Task: Look for space in Shīrvān, Iran from 3rd August, 2023 to 17th August, 2023 for 3 adults, 1 child in price range Rs.3000 to Rs.15000. Place can be entire place with 3 bedrooms having 4 beds and 2 bathrooms. Property type can be house, flat, guest house. Amenities needed are: washing machine. Booking option can be shelf check-in. Required host language is English.
Action: Mouse moved to (399, 67)
Screenshot: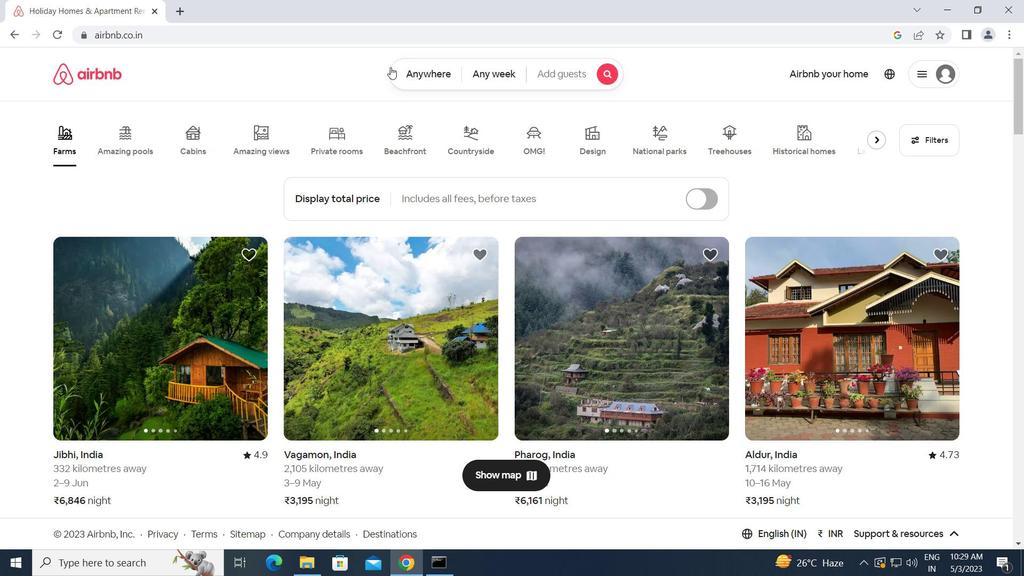 
Action: Mouse pressed left at (399, 67)
Screenshot: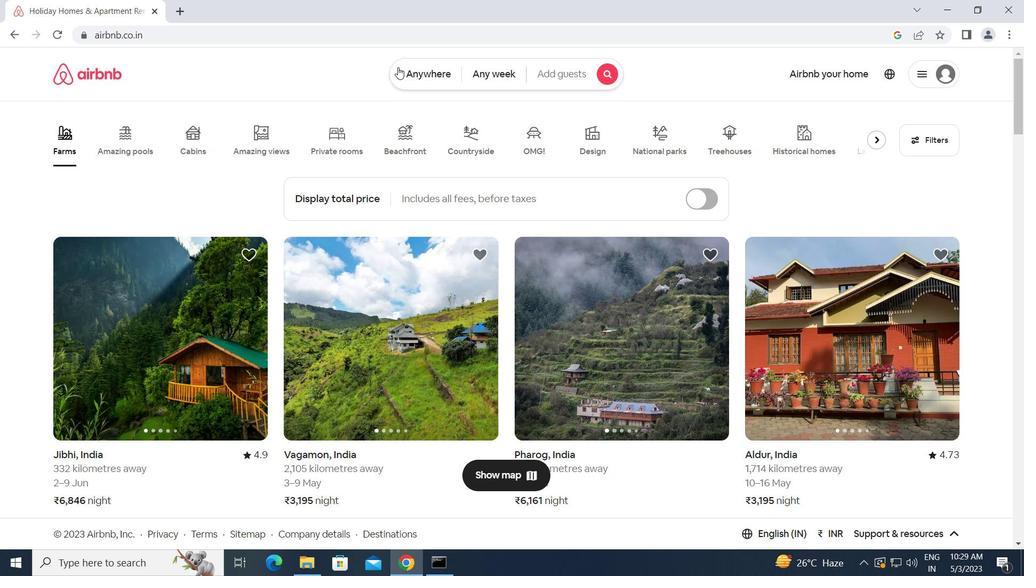 
Action: Mouse moved to (351, 119)
Screenshot: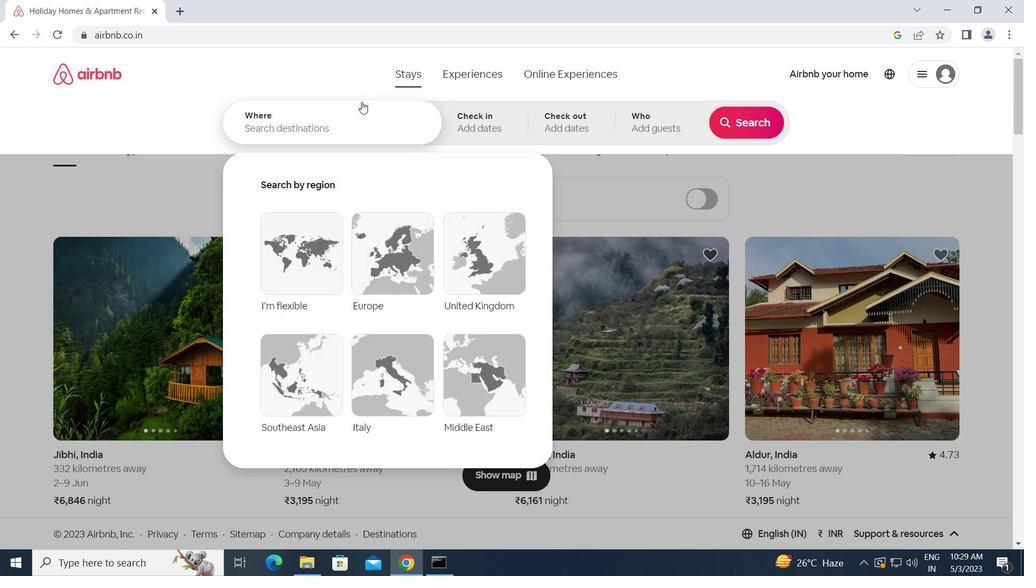 
Action: Mouse pressed left at (351, 119)
Screenshot: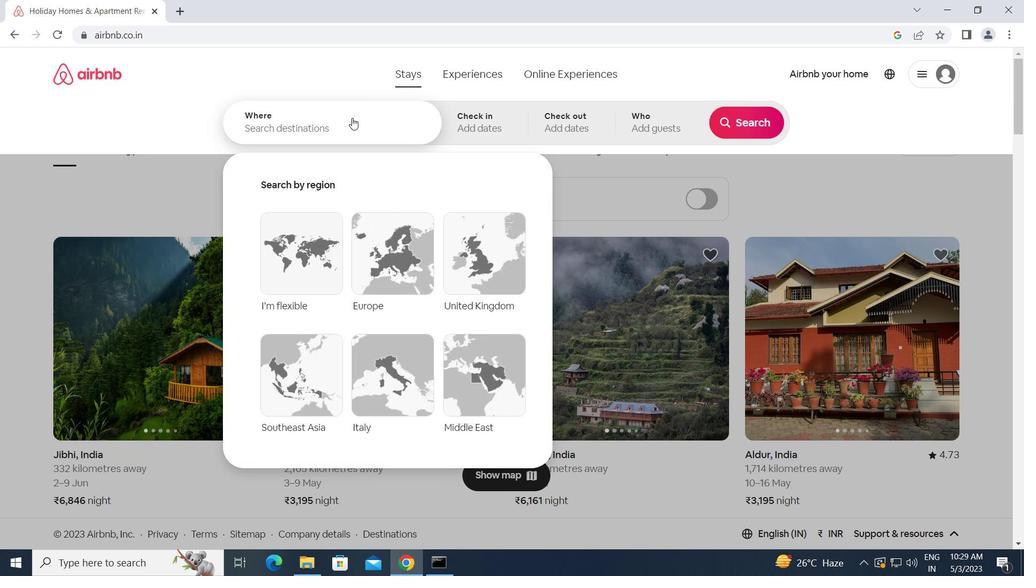 
Action: Key pressed s<Key.caps_lock>hirvan,<Key.space><Key.caps_lock>i<Key.caps_lock>ran<Key.enter>
Screenshot: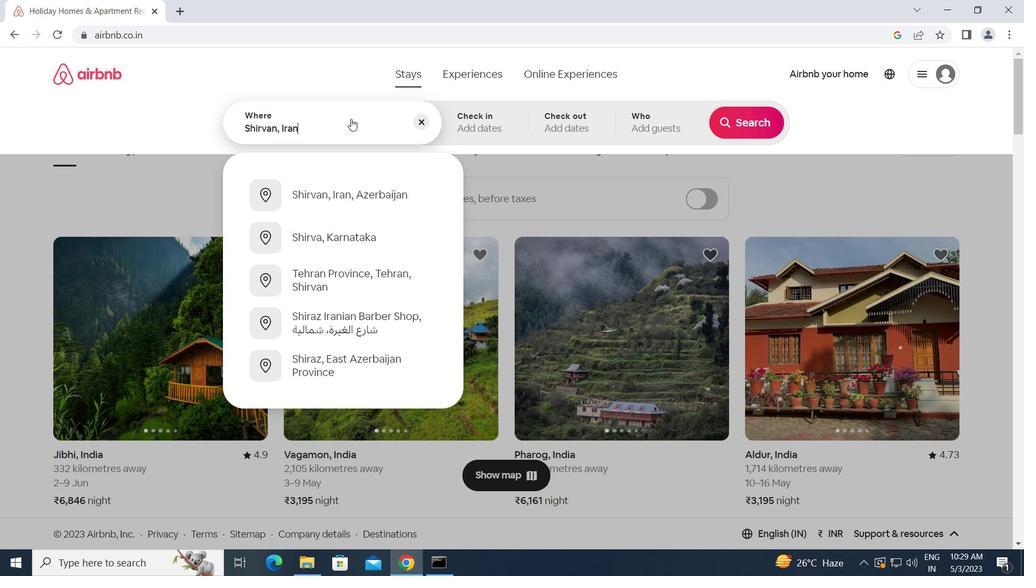 
Action: Mouse moved to (744, 224)
Screenshot: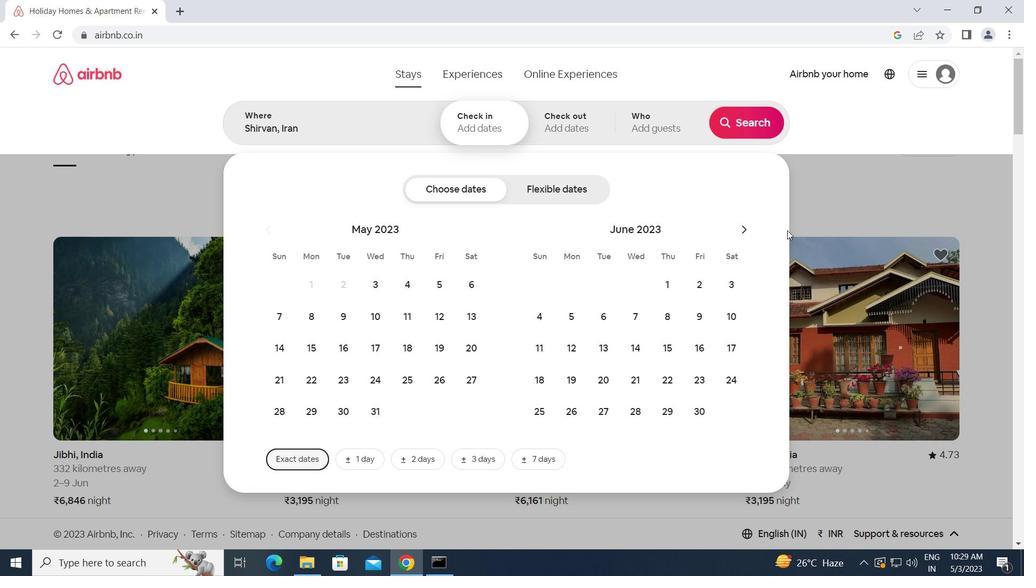 
Action: Mouse pressed left at (744, 224)
Screenshot: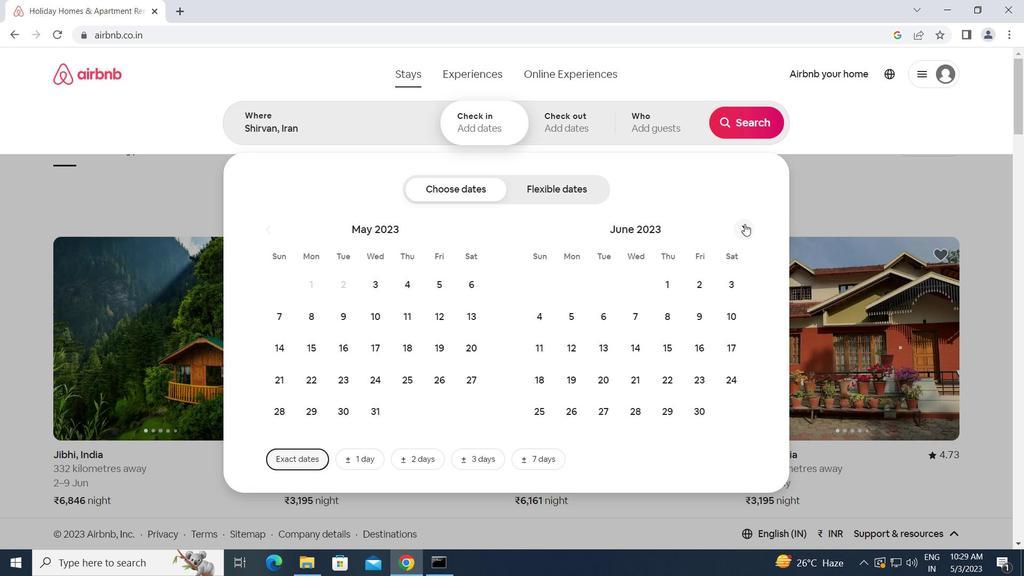 
Action: Mouse pressed left at (744, 224)
Screenshot: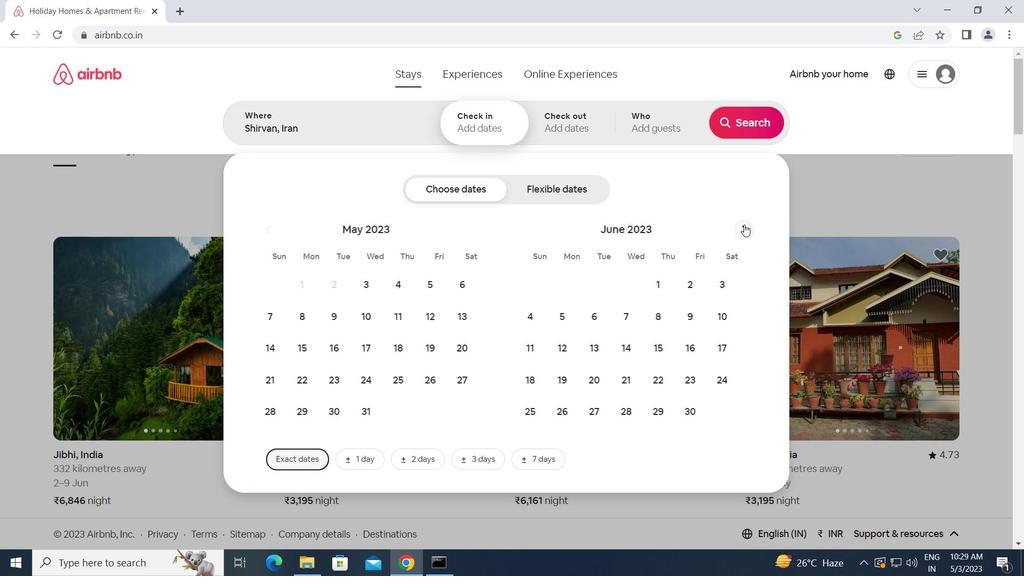 
Action: Mouse moved to (669, 278)
Screenshot: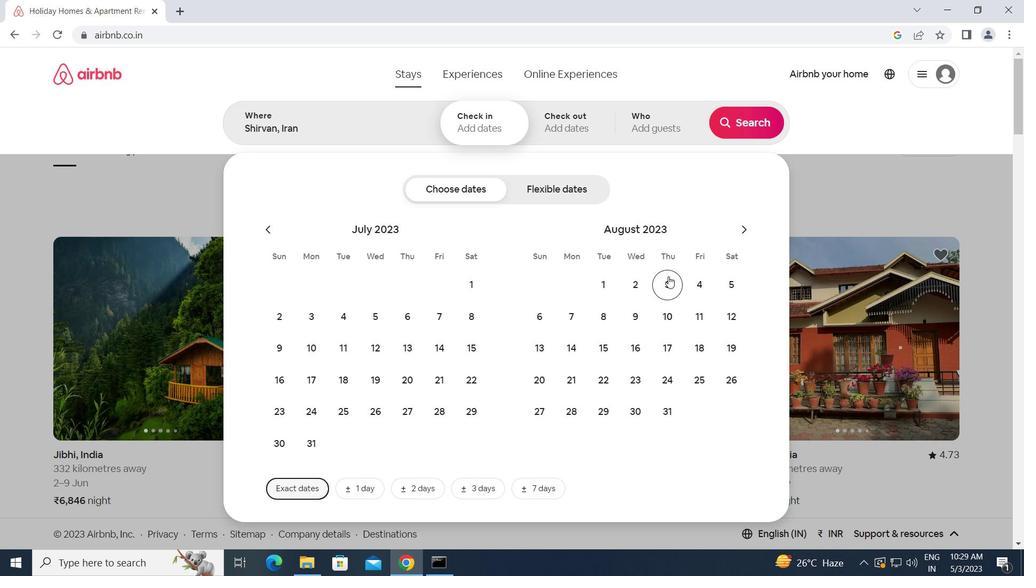 
Action: Mouse pressed left at (669, 278)
Screenshot: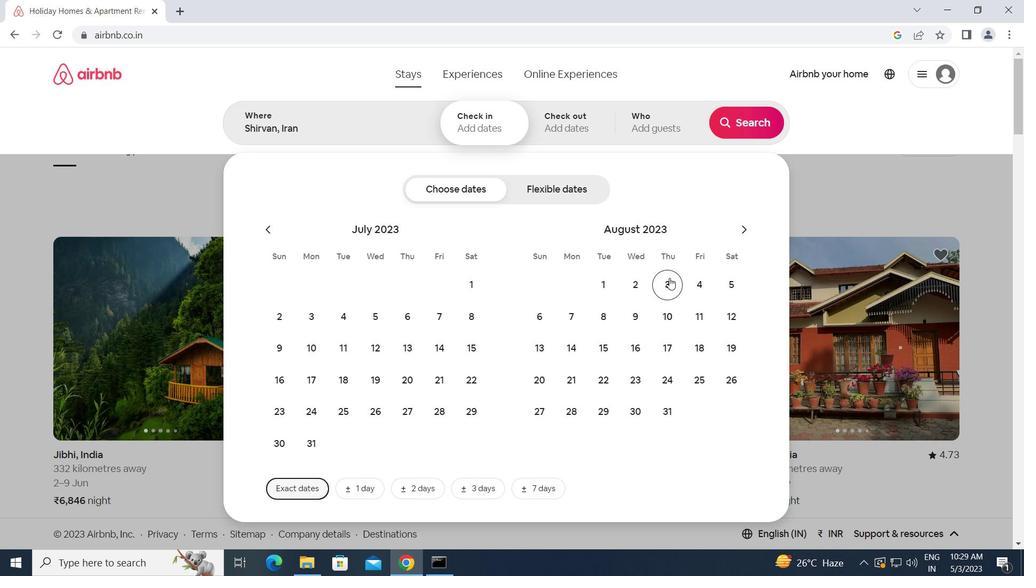 
Action: Mouse moved to (649, 343)
Screenshot: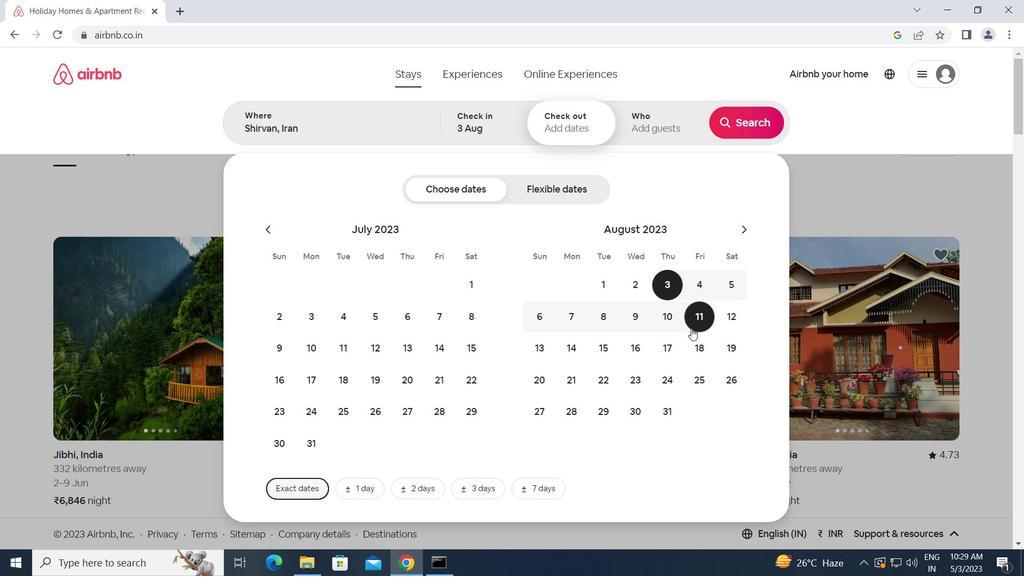 
Action: Mouse pressed left at (649, 343)
Screenshot: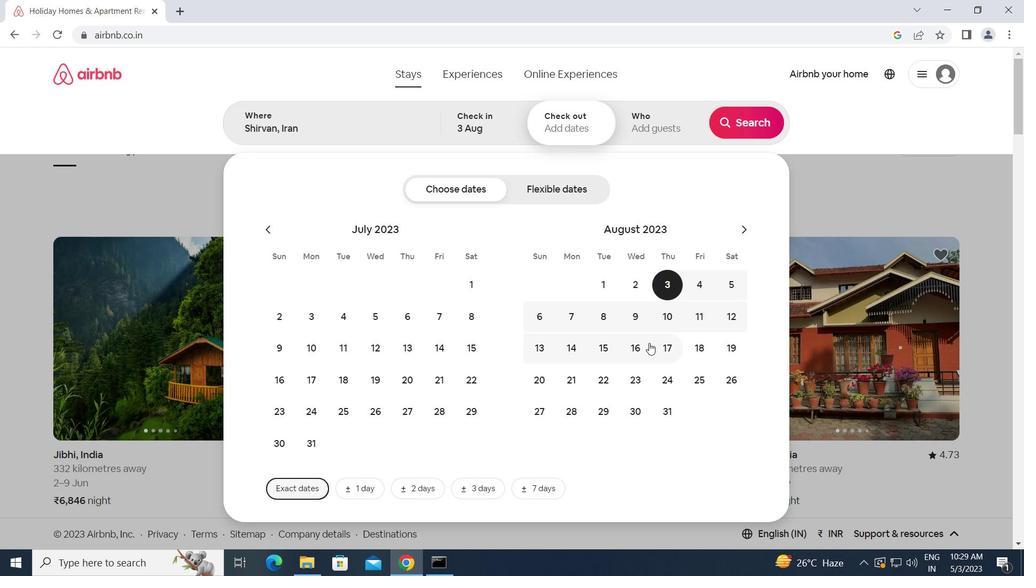 
Action: Mouse moved to (665, 345)
Screenshot: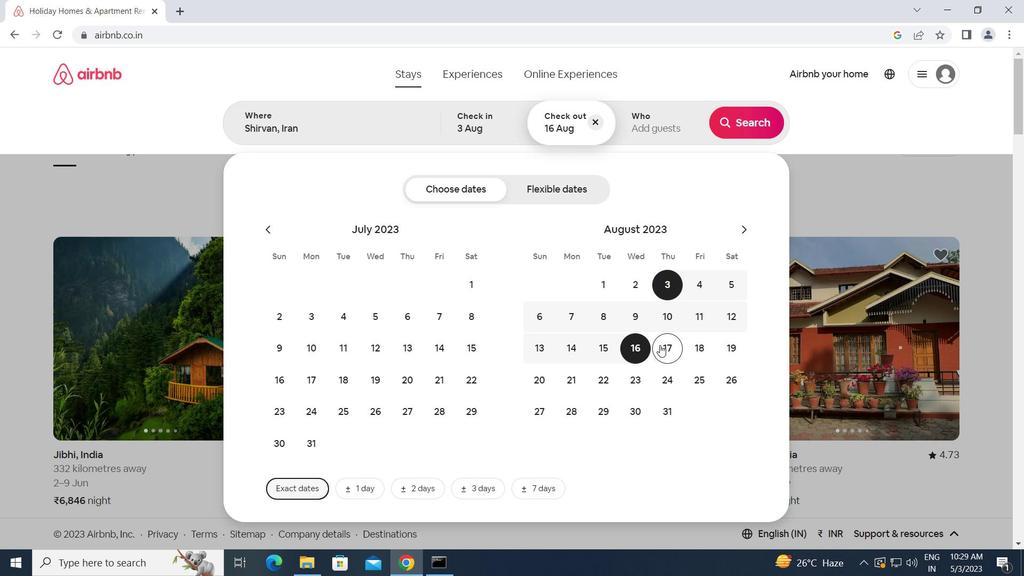 
Action: Mouse pressed left at (665, 345)
Screenshot: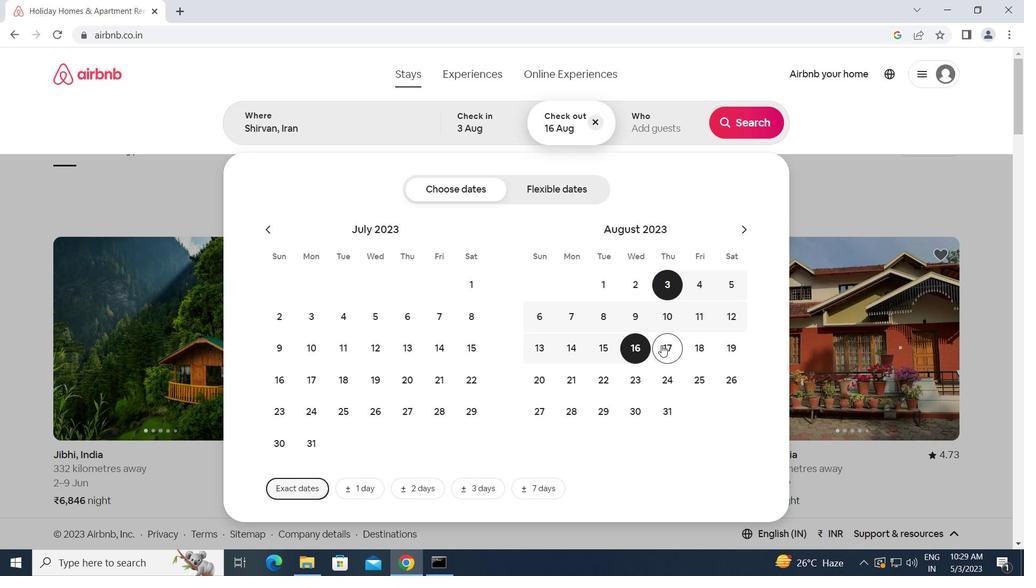 
Action: Mouse moved to (651, 126)
Screenshot: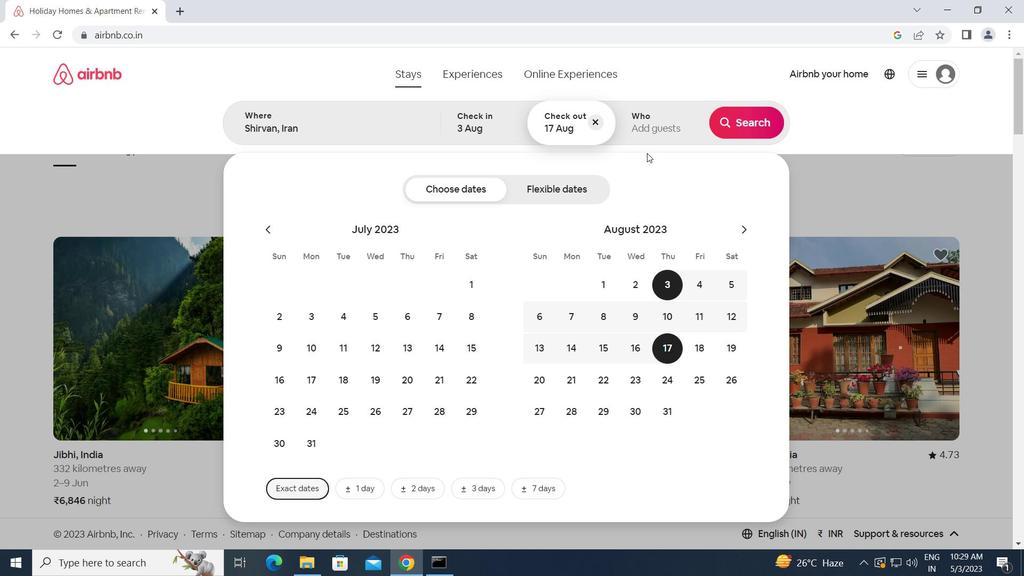 
Action: Mouse pressed left at (651, 126)
Screenshot: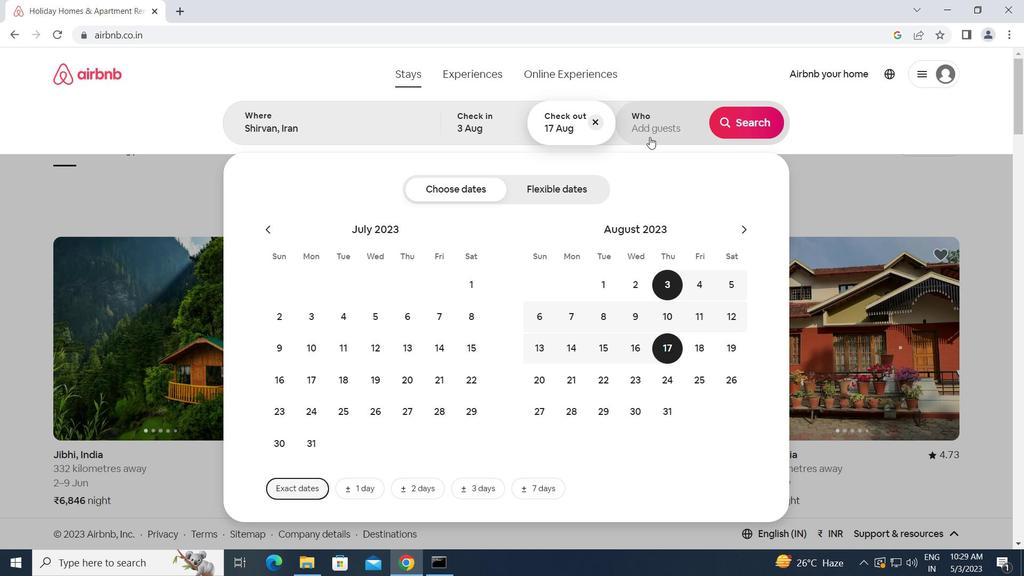 
Action: Mouse moved to (744, 195)
Screenshot: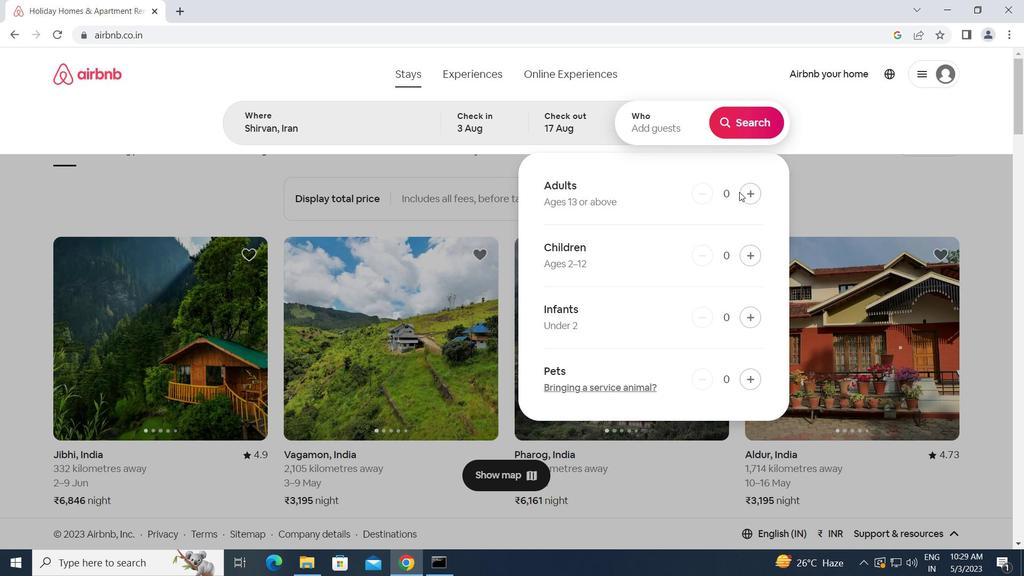 
Action: Mouse pressed left at (744, 195)
Screenshot: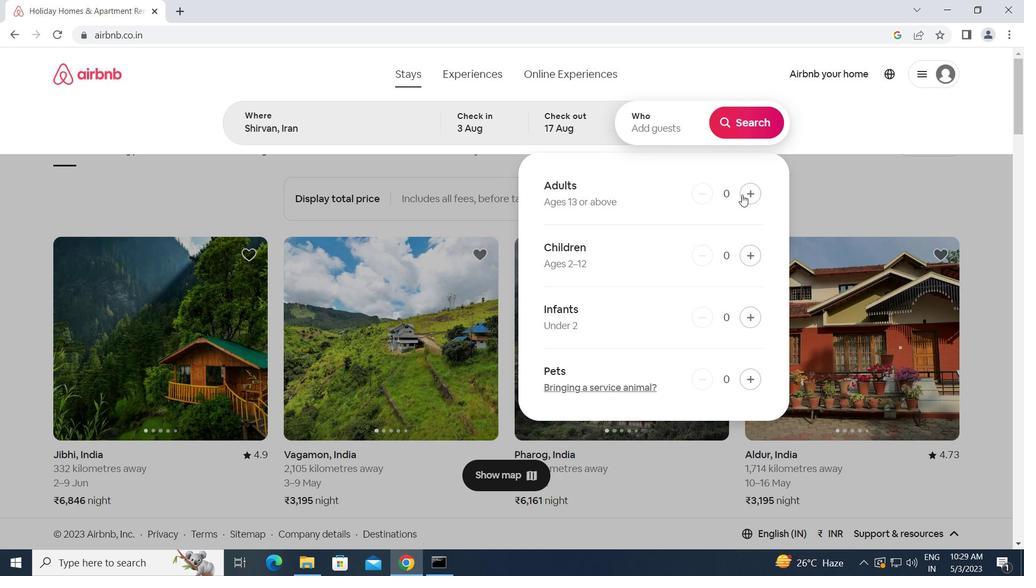 
Action: Mouse pressed left at (744, 195)
Screenshot: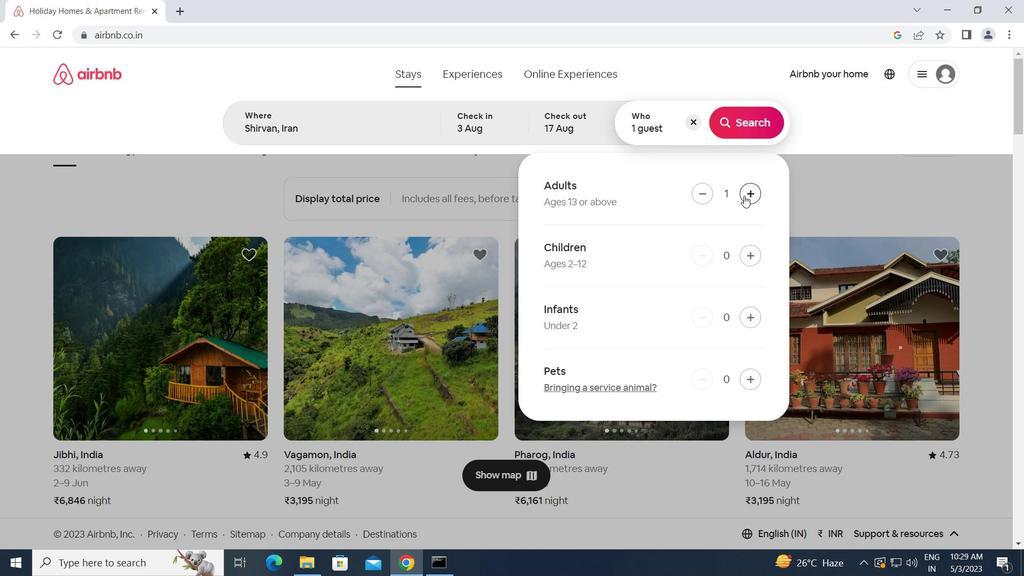 
Action: Mouse pressed left at (744, 195)
Screenshot: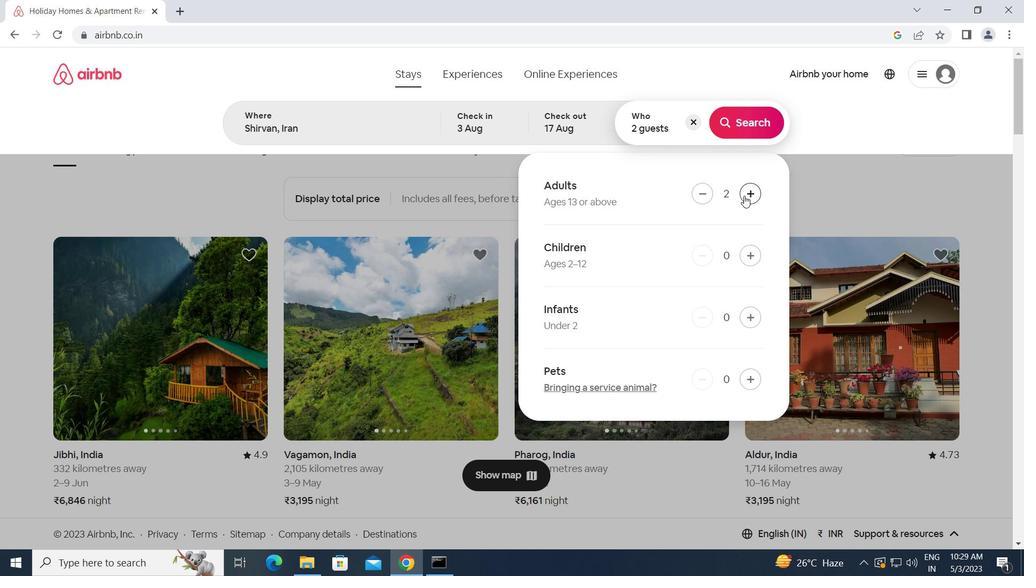 
Action: Mouse moved to (751, 252)
Screenshot: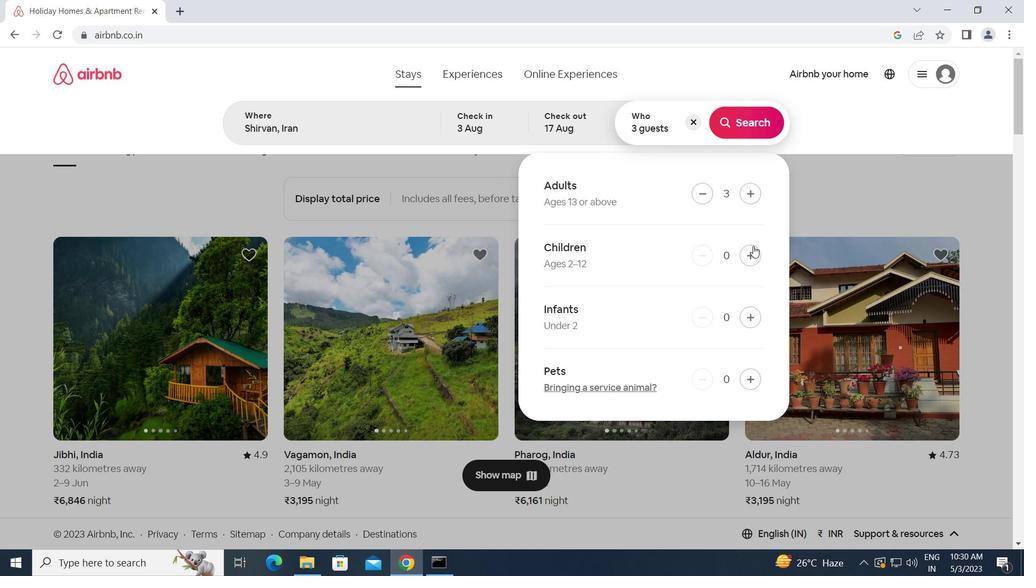 
Action: Mouse pressed left at (751, 252)
Screenshot: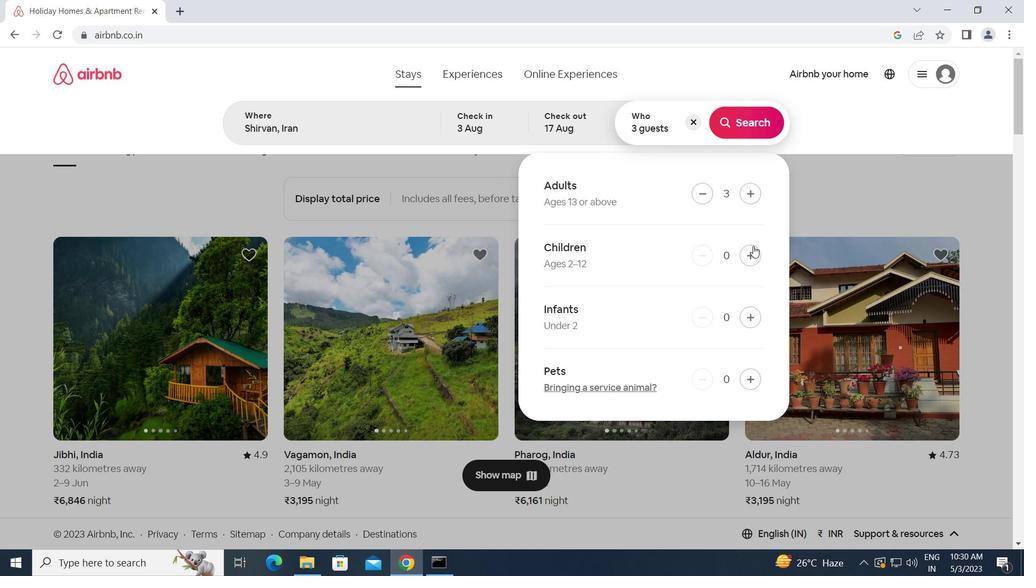 
Action: Mouse moved to (731, 116)
Screenshot: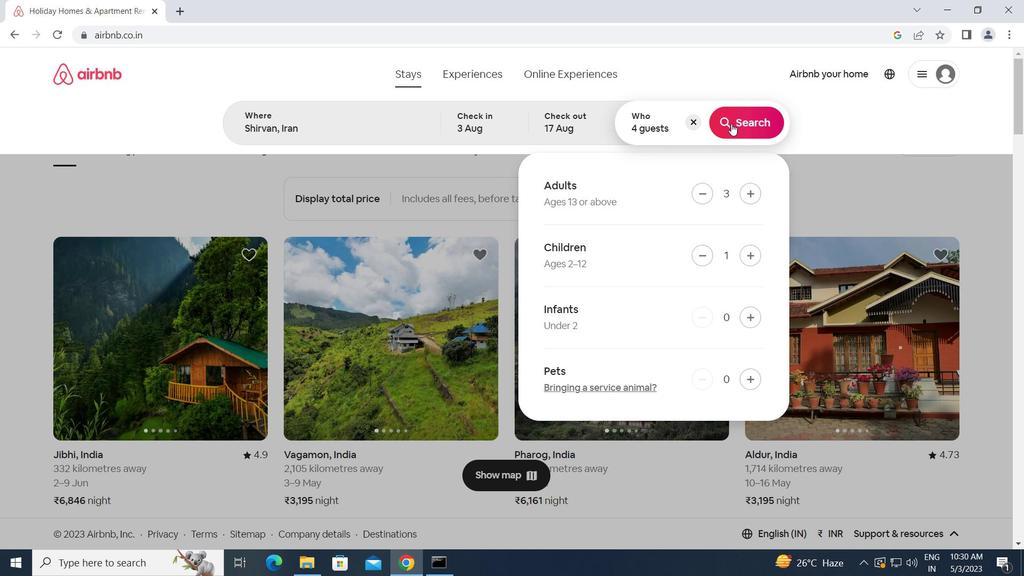 
Action: Mouse pressed left at (731, 116)
Screenshot: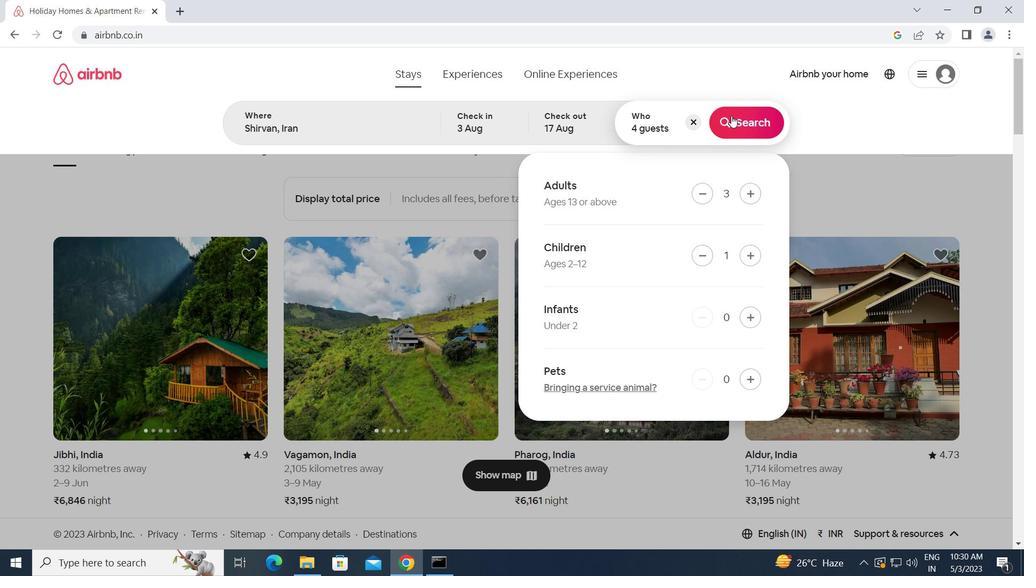 
Action: Mouse moved to (961, 125)
Screenshot: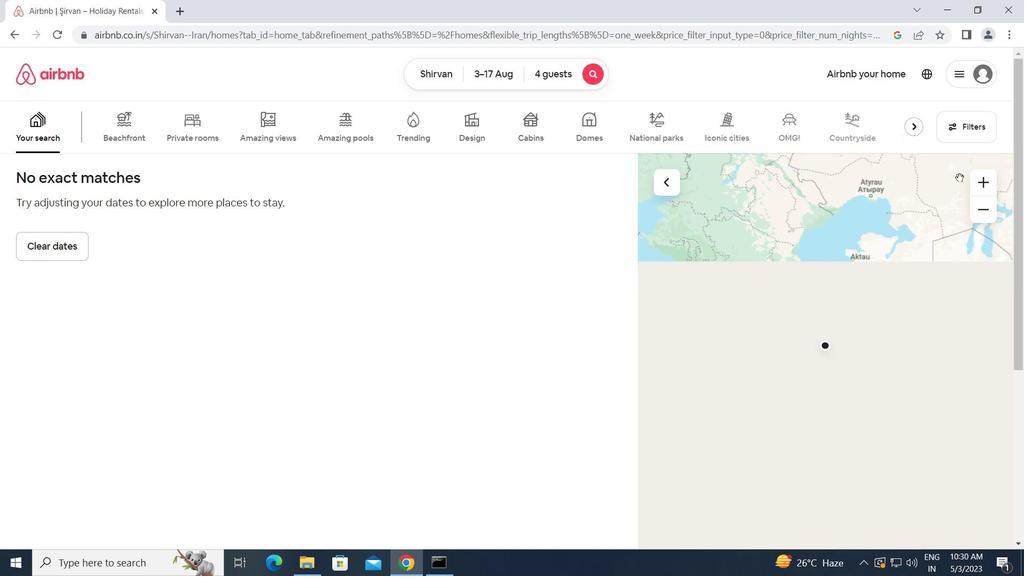 
Action: Mouse pressed left at (961, 125)
Screenshot: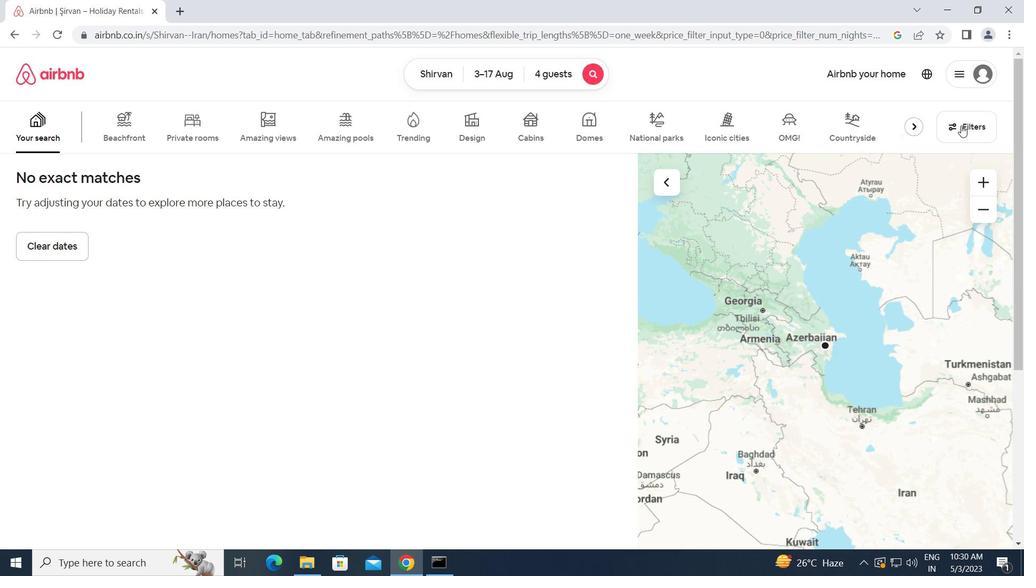 
Action: Mouse moved to (345, 207)
Screenshot: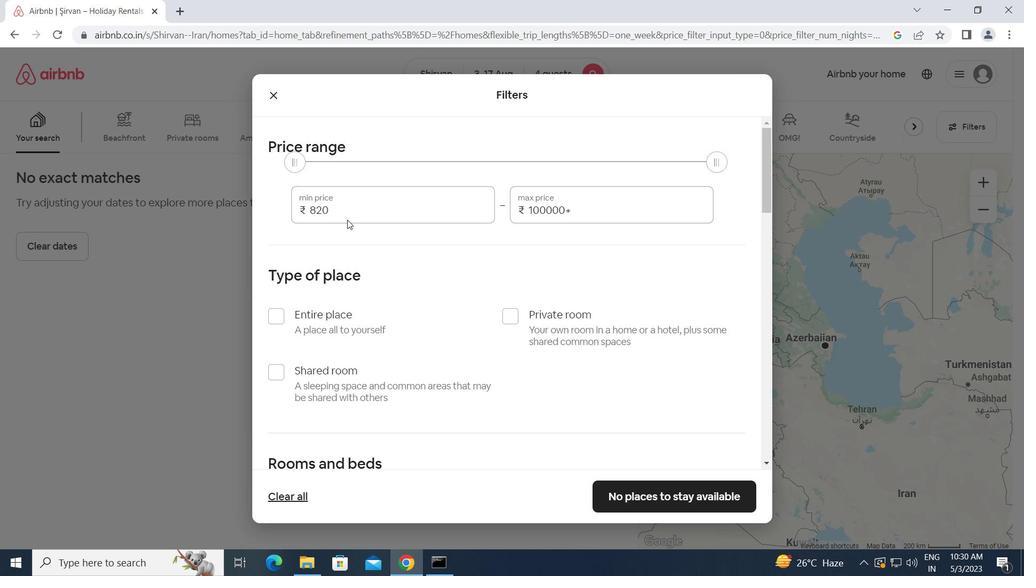 
Action: Mouse pressed left at (345, 207)
Screenshot: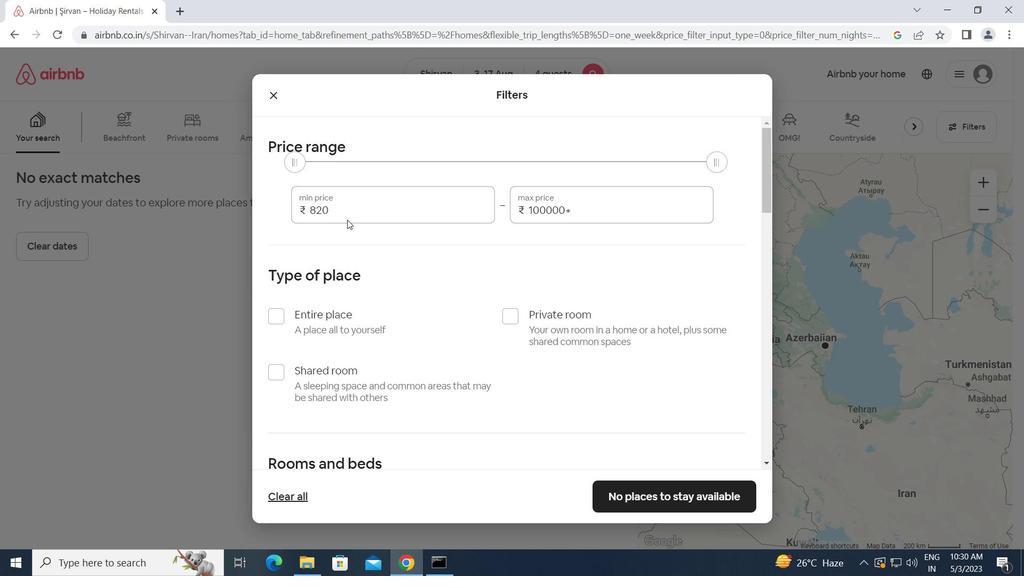 
Action: Mouse moved to (282, 203)
Screenshot: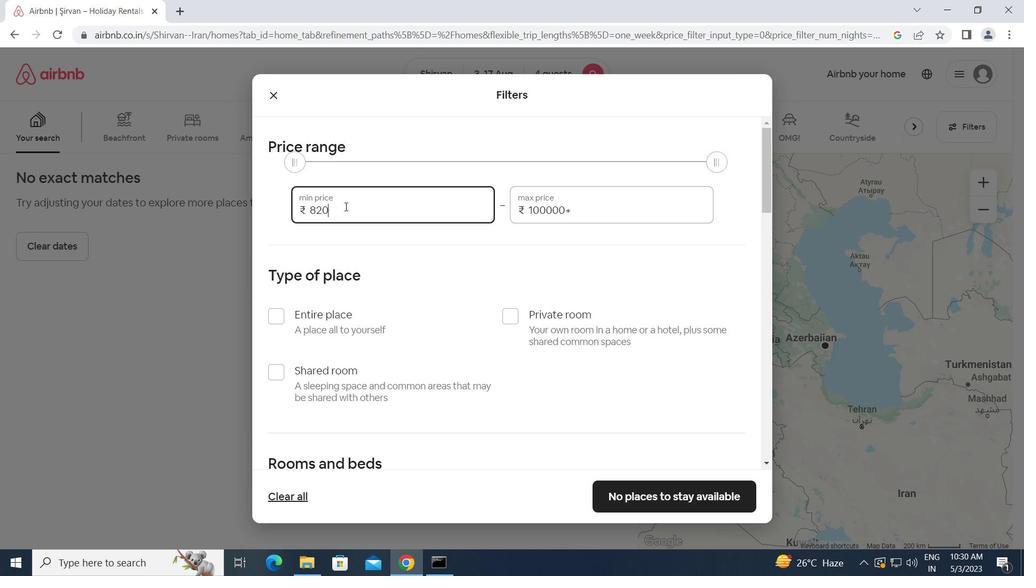 
Action: Key pressed 3000<Key.tab>1<Key.backspace><Key.backspace><Key.backspace><Key.backspace><Key.backspace><Key.backspace><Key.backspace><Key.backspace><Key.backspace><Key.backspace><Key.backspace><Key.backspace>15000
Screenshot: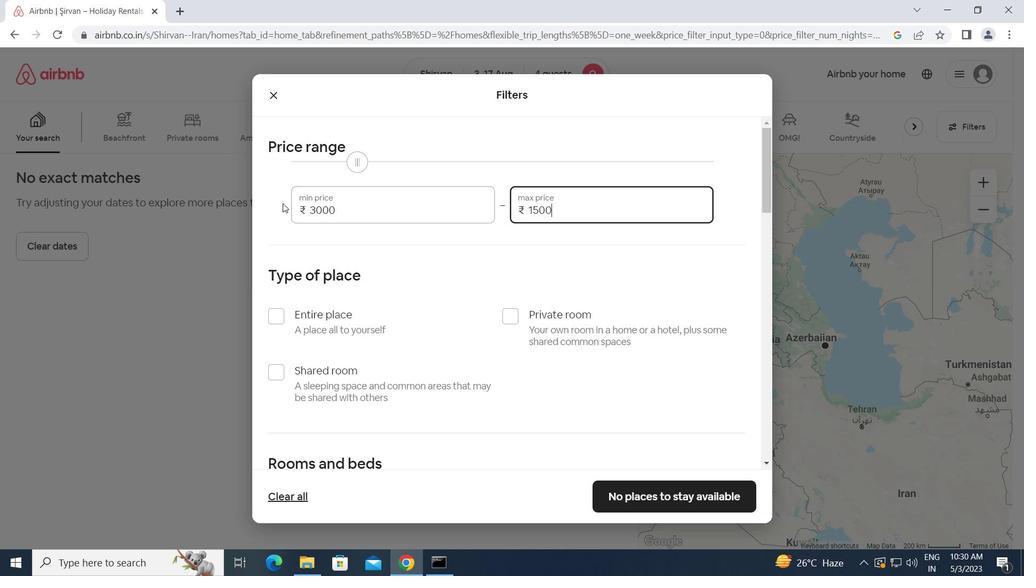
Action: Mouse moved to (276, 317)
Screenshot: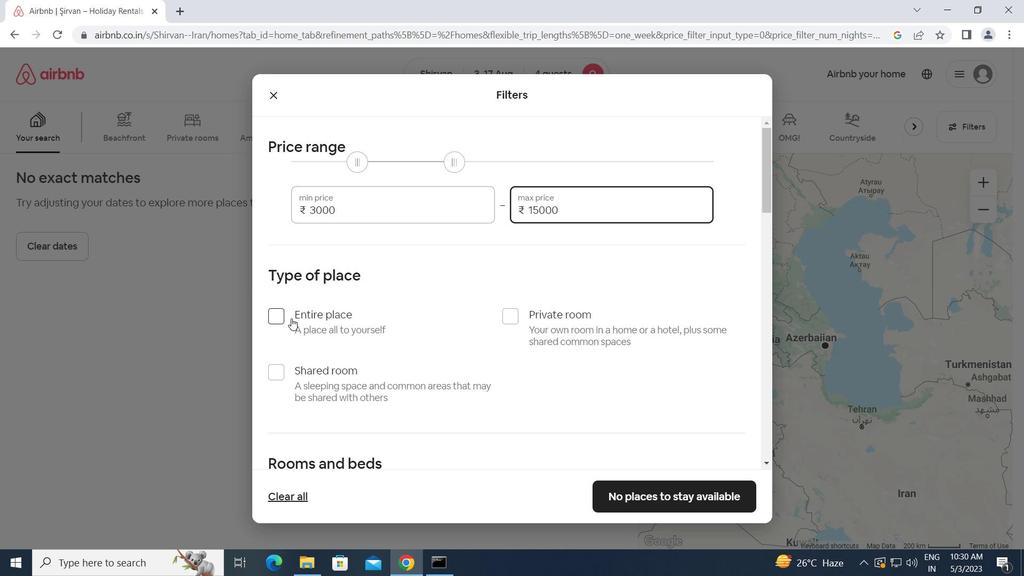 
Action: Mouse pressed left at (276, 317)
Screenshot: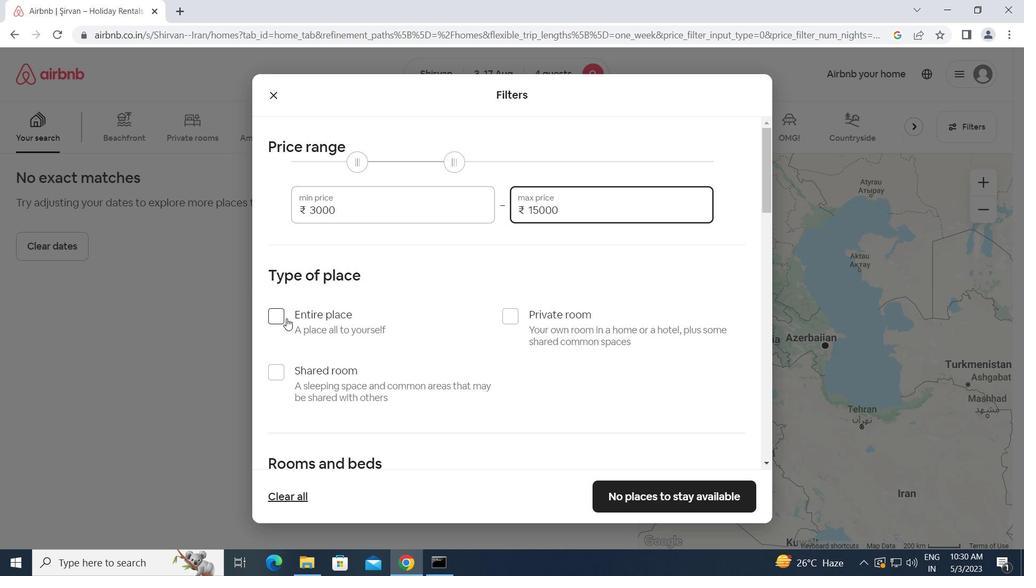 
Action: Mouse moved to (386, 331)
Screenshot: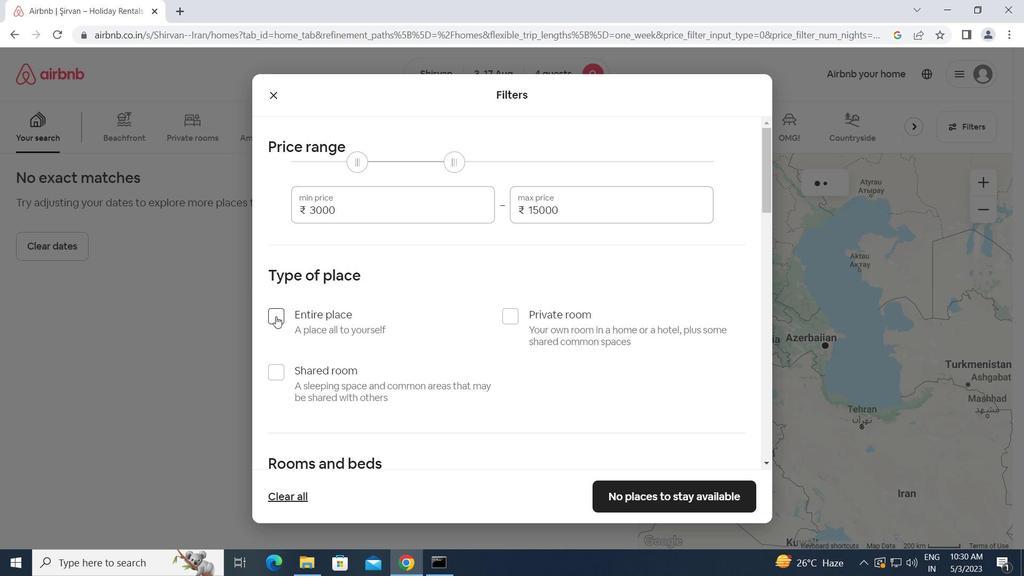 
Action: Mouse scrolled (386, 331) with delta (0, 0)
Screenshot: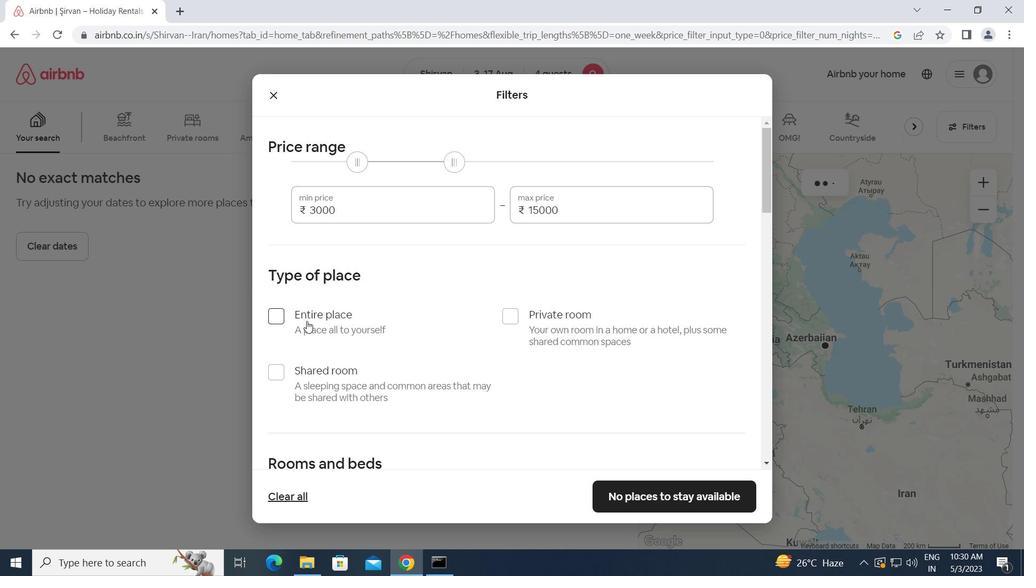 
Action: Mouse scrolled (386, 331) with delta (0, 0)
Screenshot: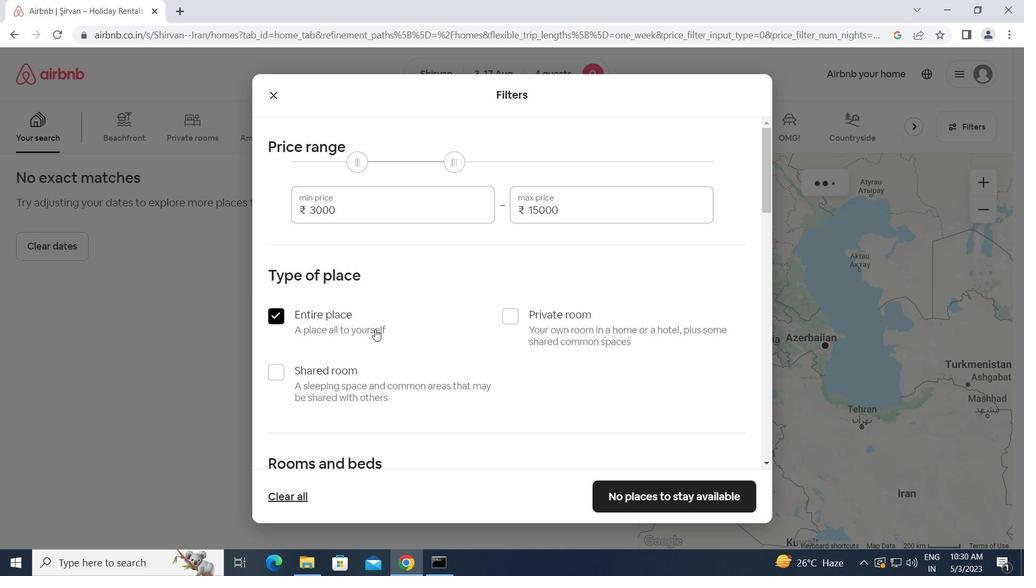 
Action: Mouse scrolled (386, 331) with delta (0, 0)
Screenshot: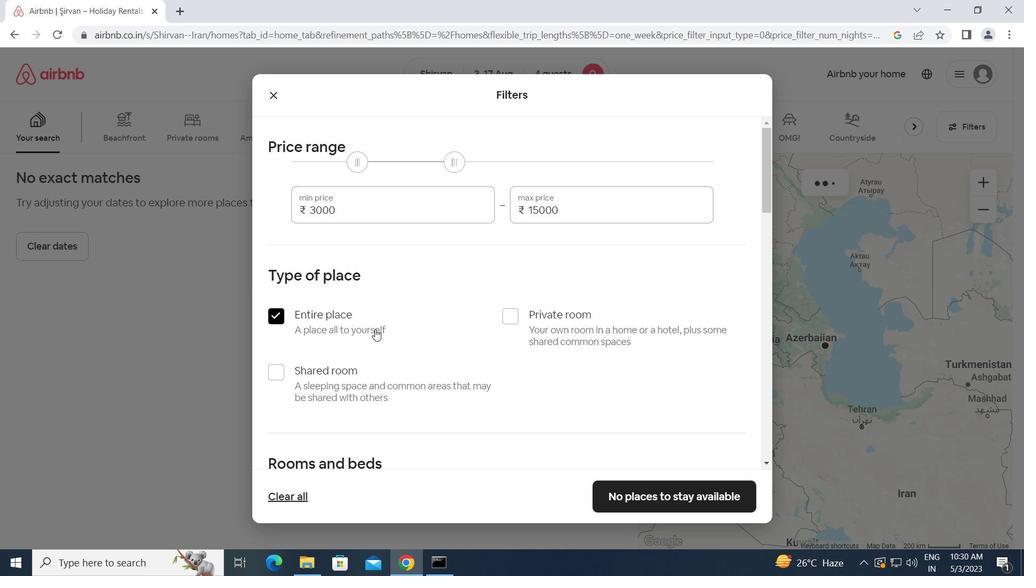 
Action: Mouse scrolled (386, 331) with delta (0, 0)
Screenshot: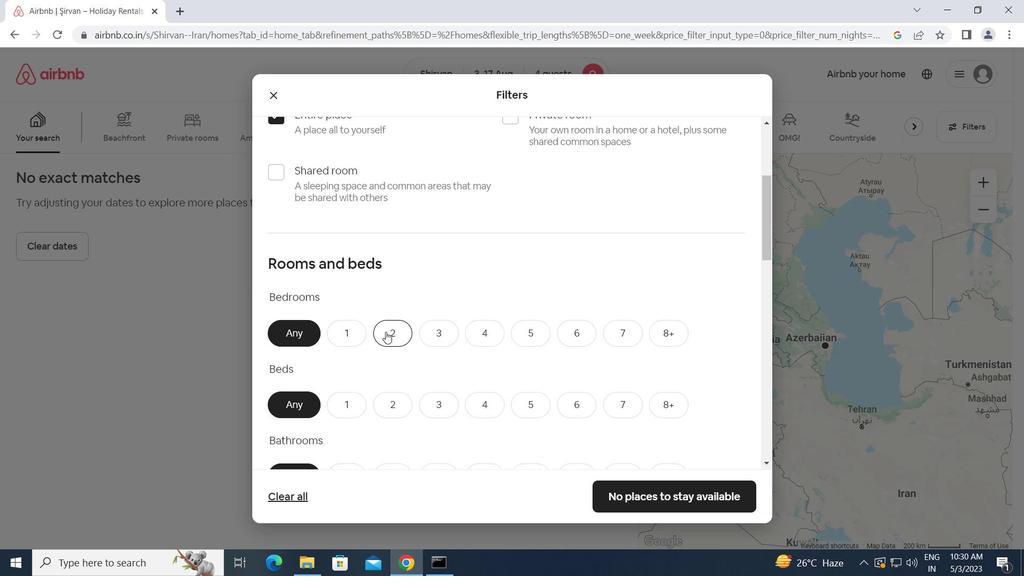 
Action: Mouse moved to (424, 260)
Screenshot: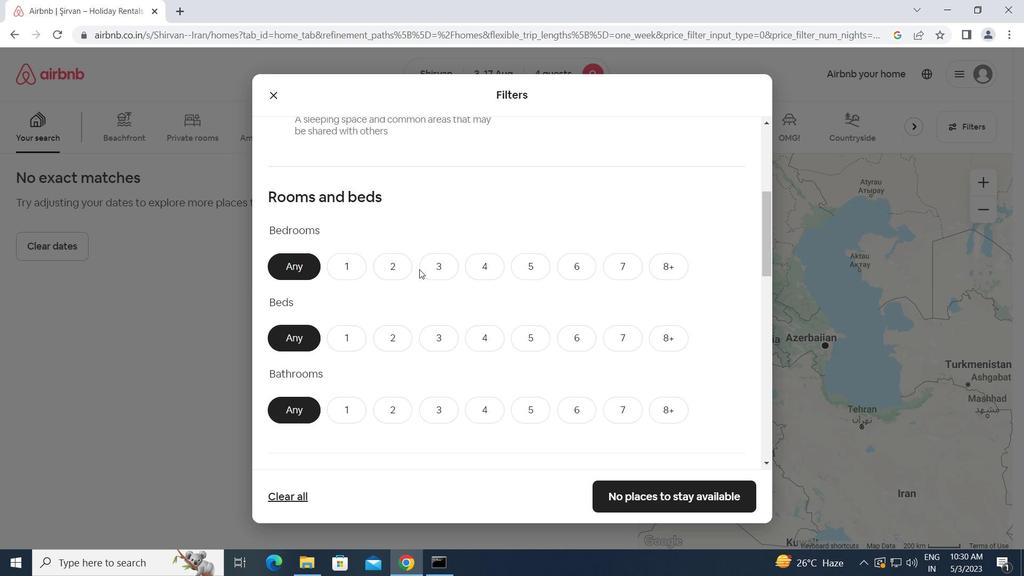 
Action: Mouse pressed left at (424, 260)
Screenshot: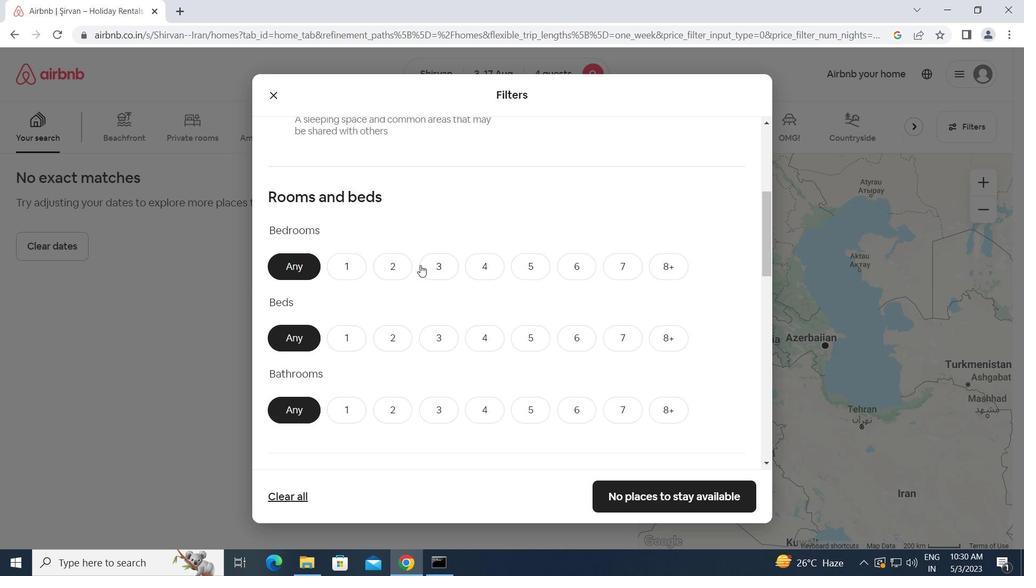 
Action: Mouse moved to (482, 338)
Screenshot: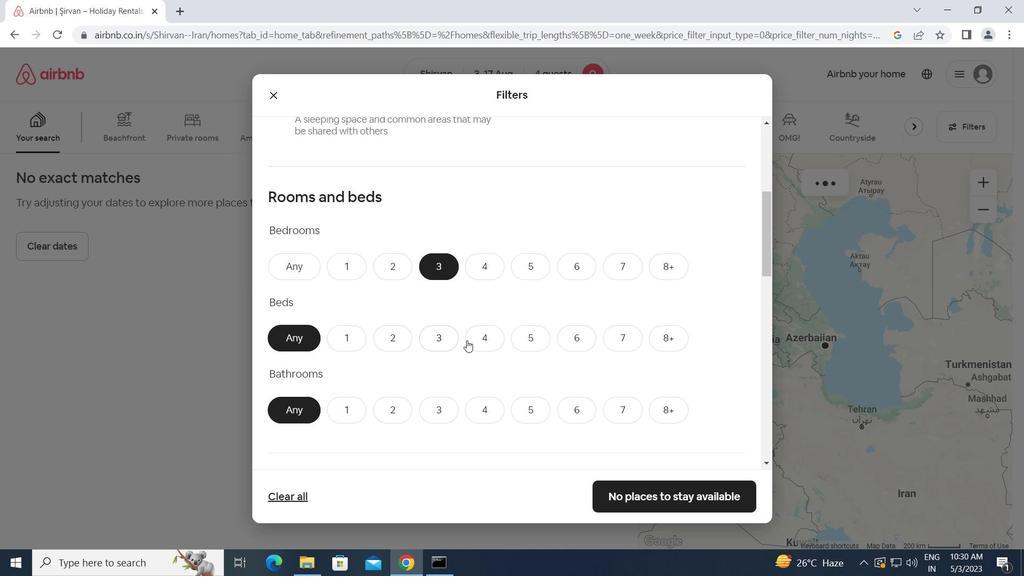 
Action: Mouse pressed left at (482, 338)
Screenshot: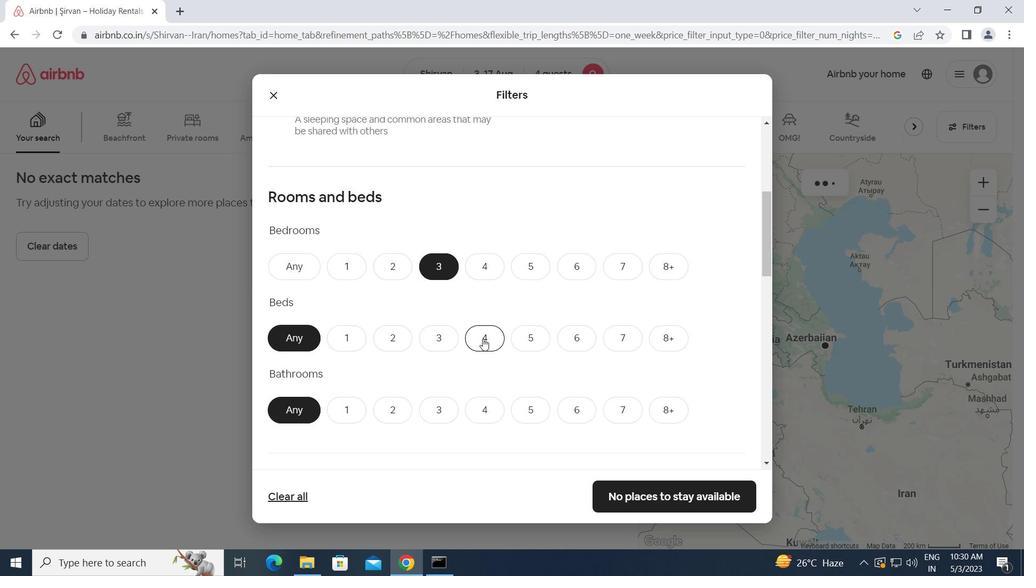
Action: Mouse moved to (394, 410)
Screenshot: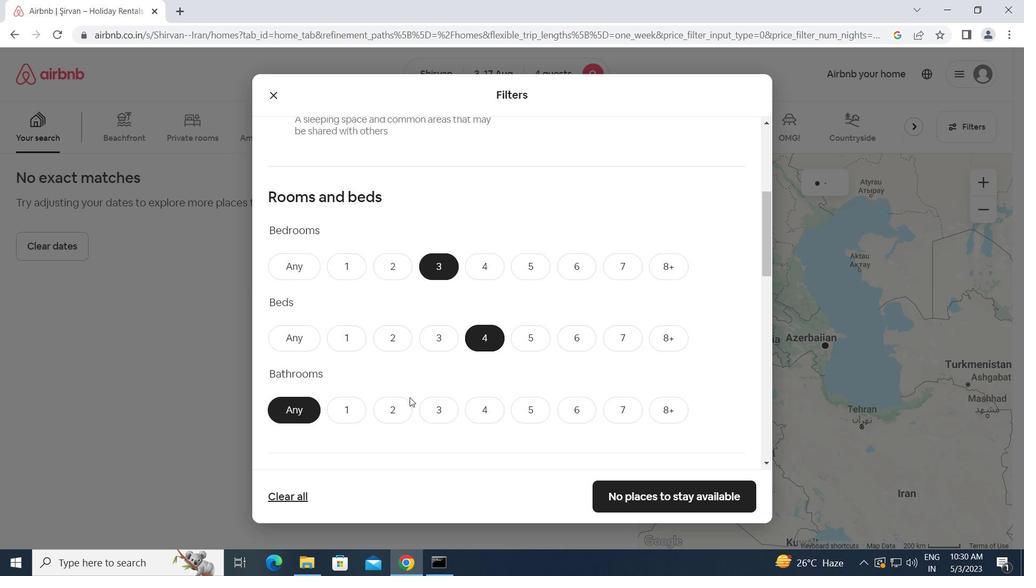 
Action: Mouse pressed left at (394, 410)
Screenshot: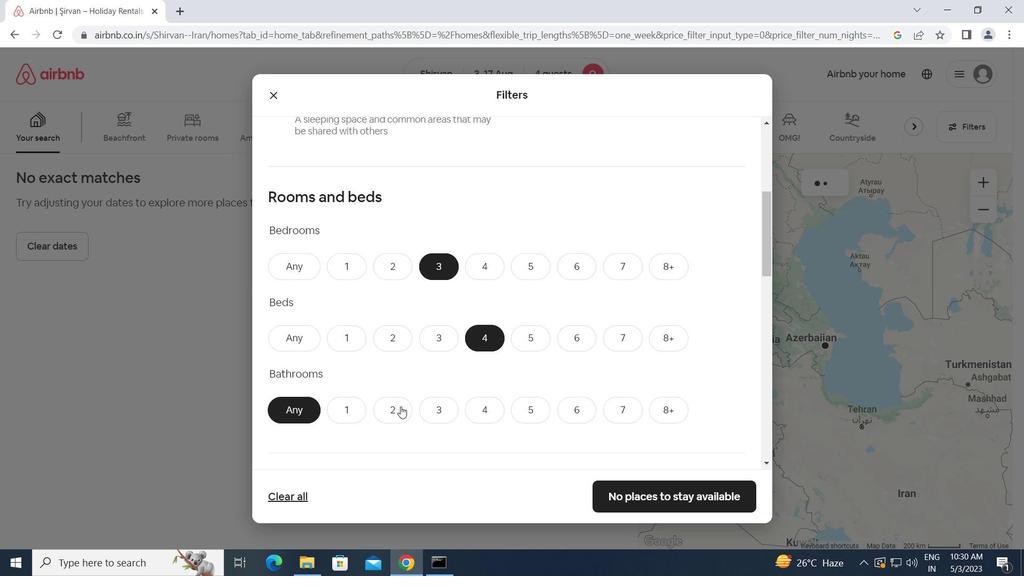
Action: Mouse moved to (457, 407)
Screenshot: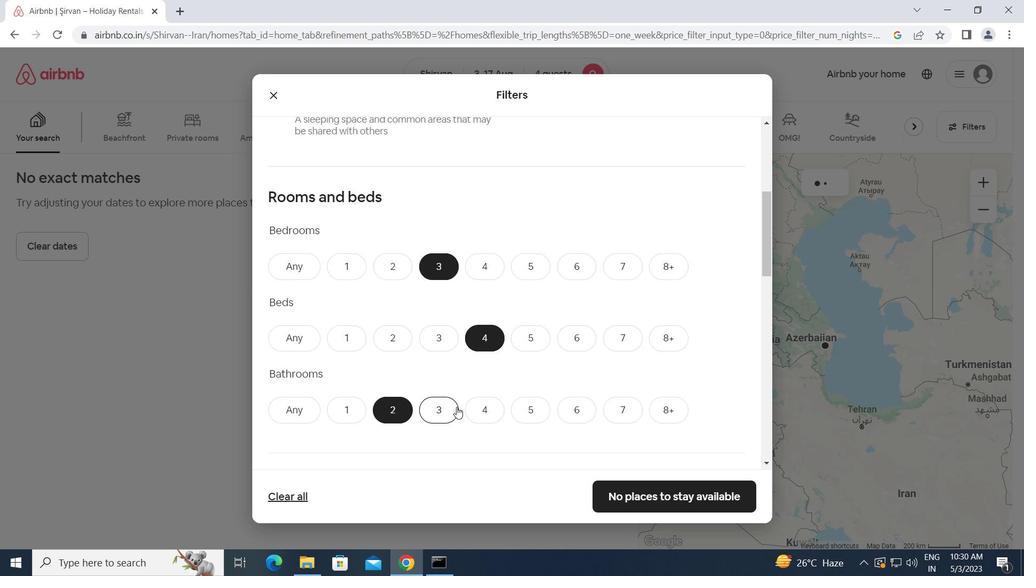 
Action: Mouse scrolled (457, 406) with delta (0, 0)
Screenshot: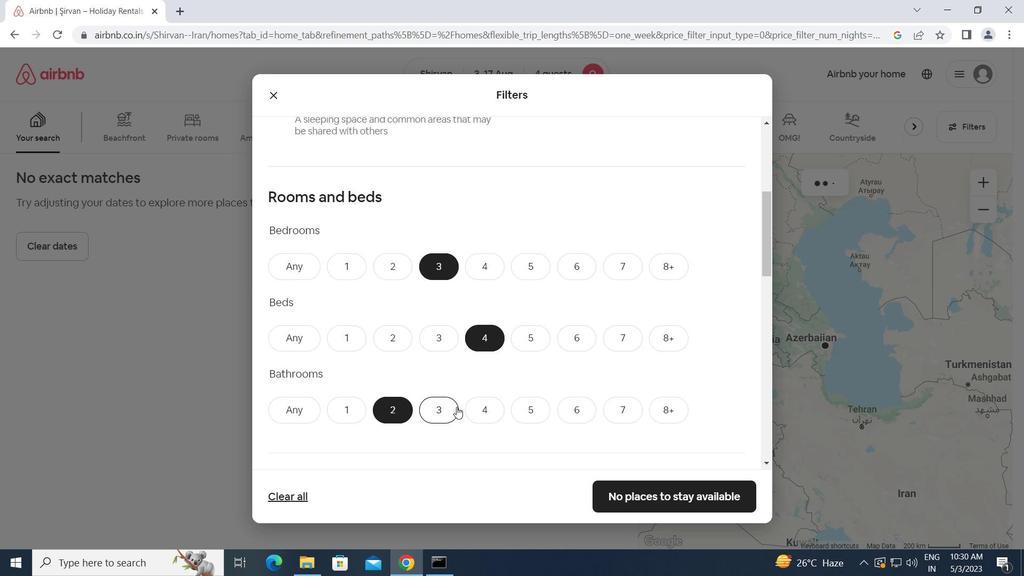 
Action: Mouse scrolled (457, 406) with delta (0, 0)
Screenshot: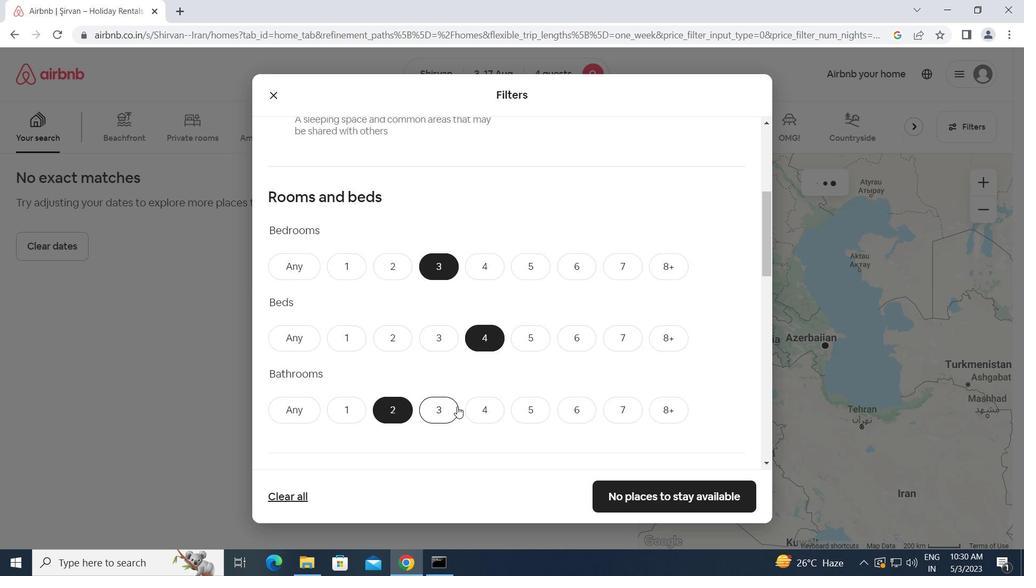 
Action: Mouse moved to (457, 406)
Screenshot: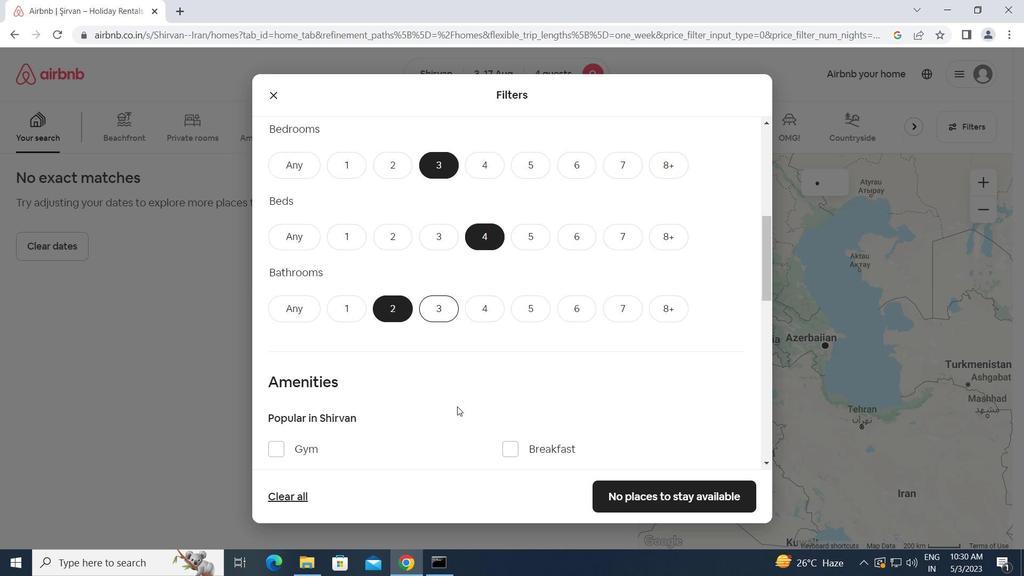 
Action: Mouse scrolled (457, 406) with delta (0, 0)
Screenshot: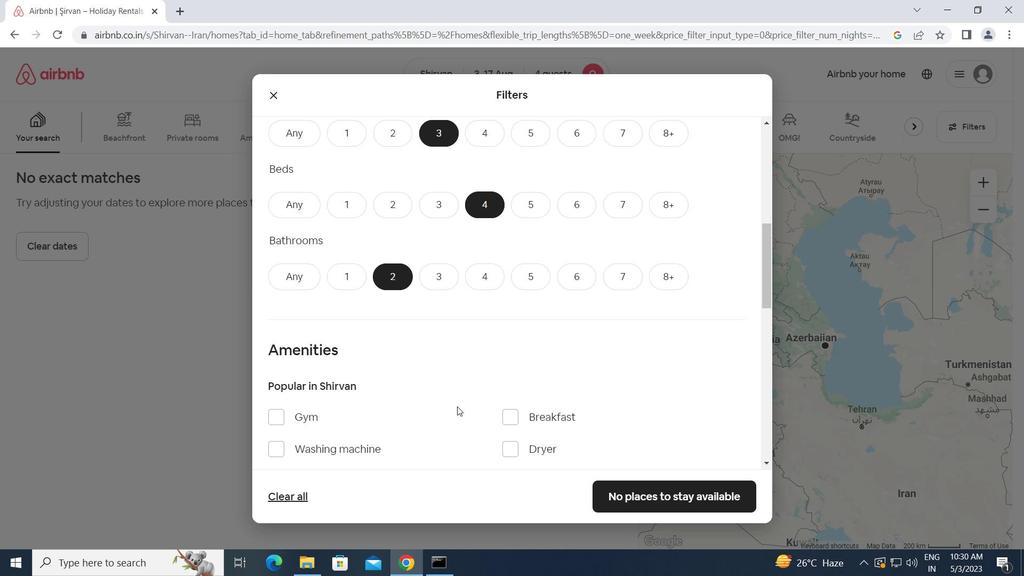 
Action: Mouse moved to (284, 379)
Screenshot: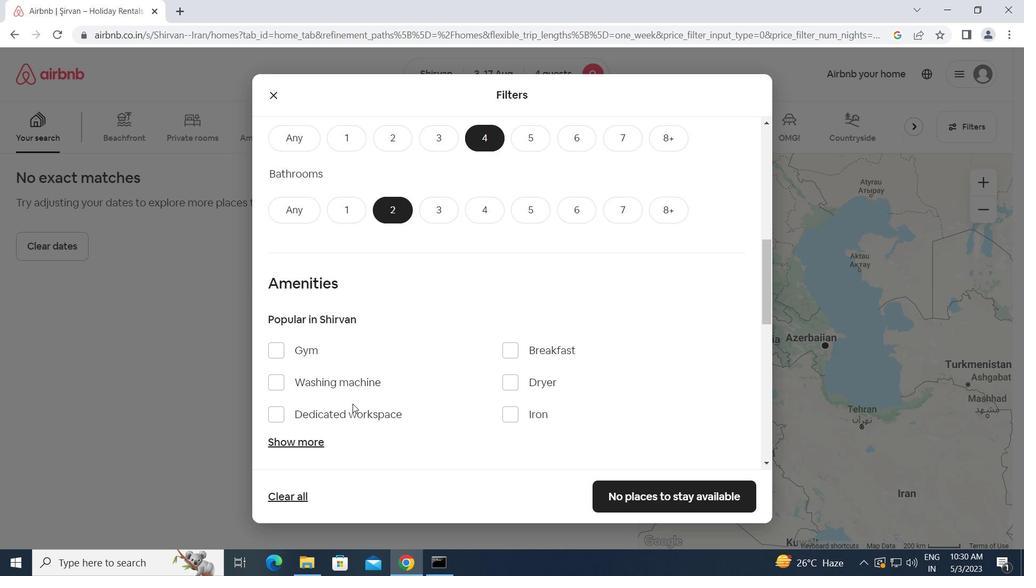 
Action: Mouse pressed left at (284, 379)
Screenshot: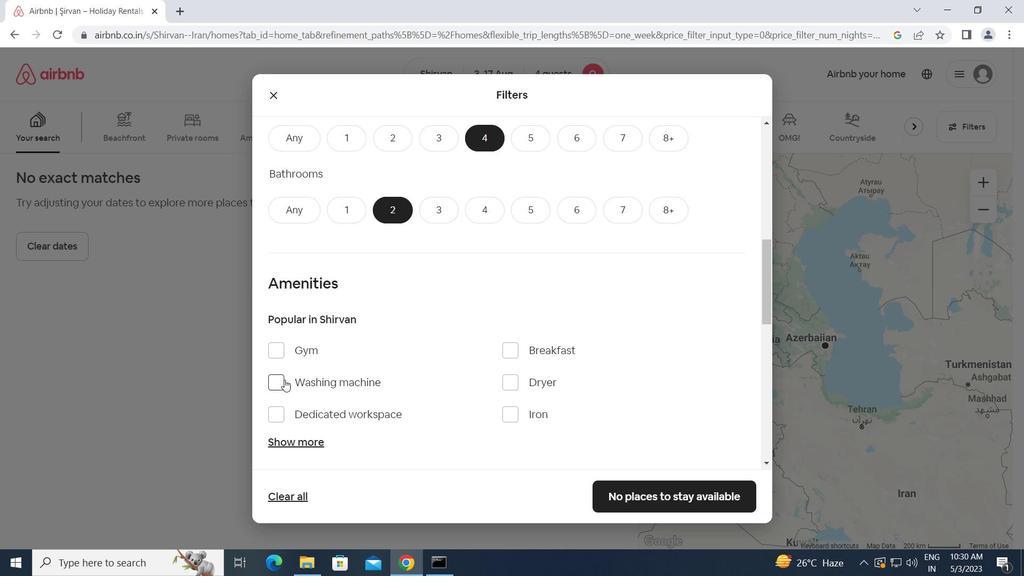 
Action: Mouse moved to (480, 403)
Screenshot: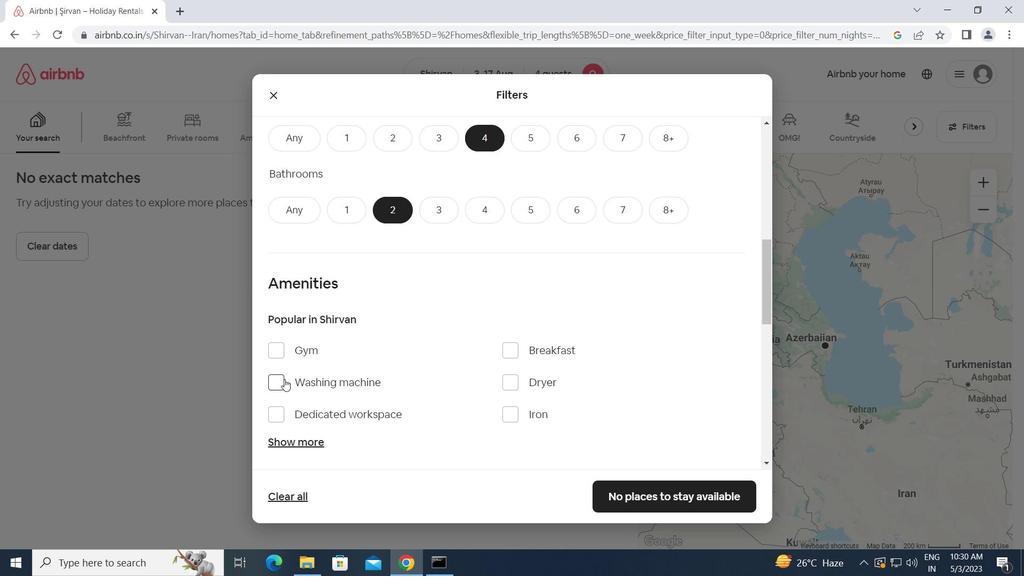 
Action: Mouse scrolled (480, 402) with delta (0, 0)
Screenshot: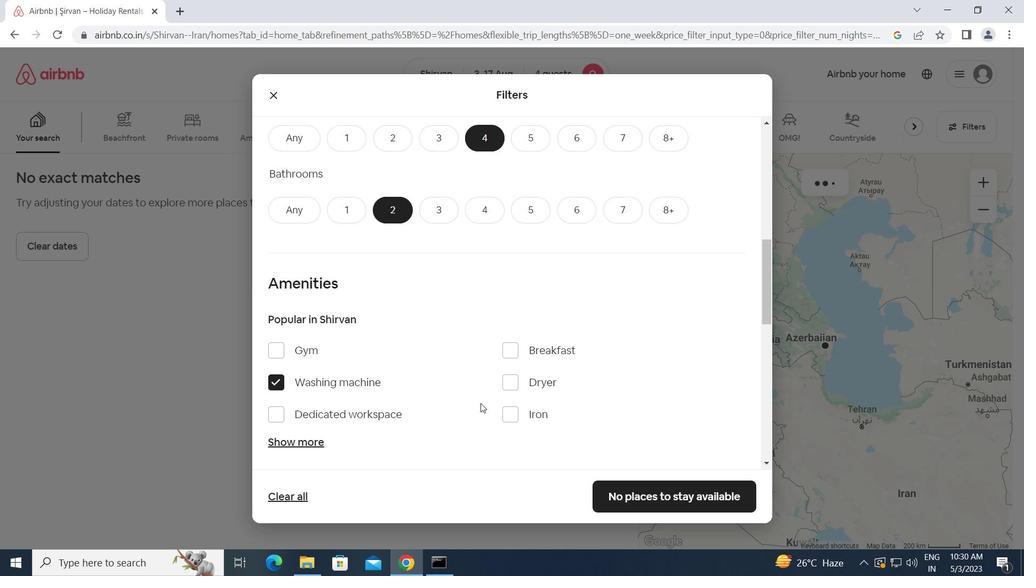 
Action: Mouse scrolled (480, 402) with delta (0, 0)
Screenshot: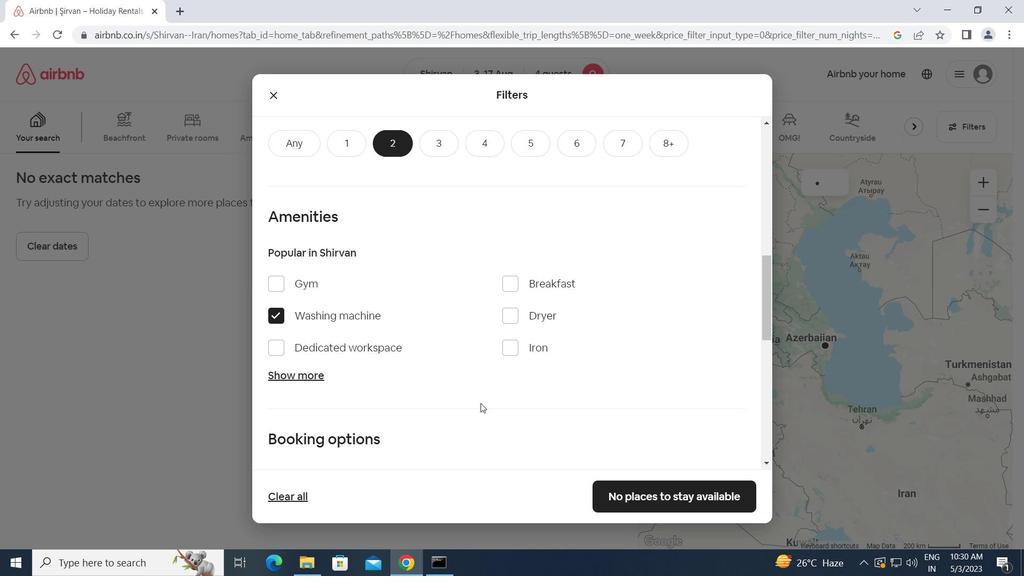 
Action: Mouse scrolled (480, 402) with delta (0, 0)
Screenshot: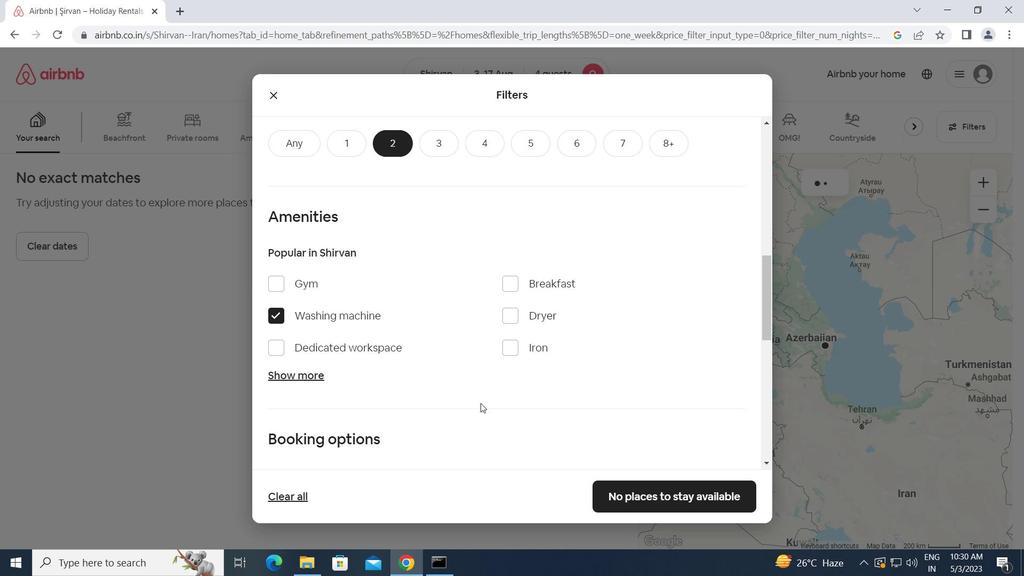 
Action: Mouse scrolled (480, 402) with delta (0, 0)
Screenshot: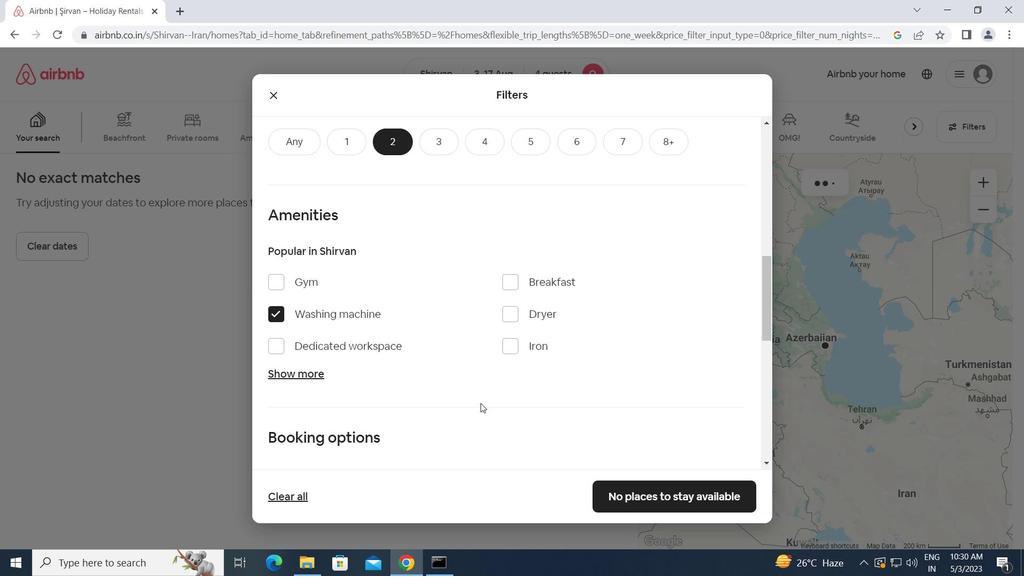 
Action: Mouse moved to (708, 324)
Screenshot: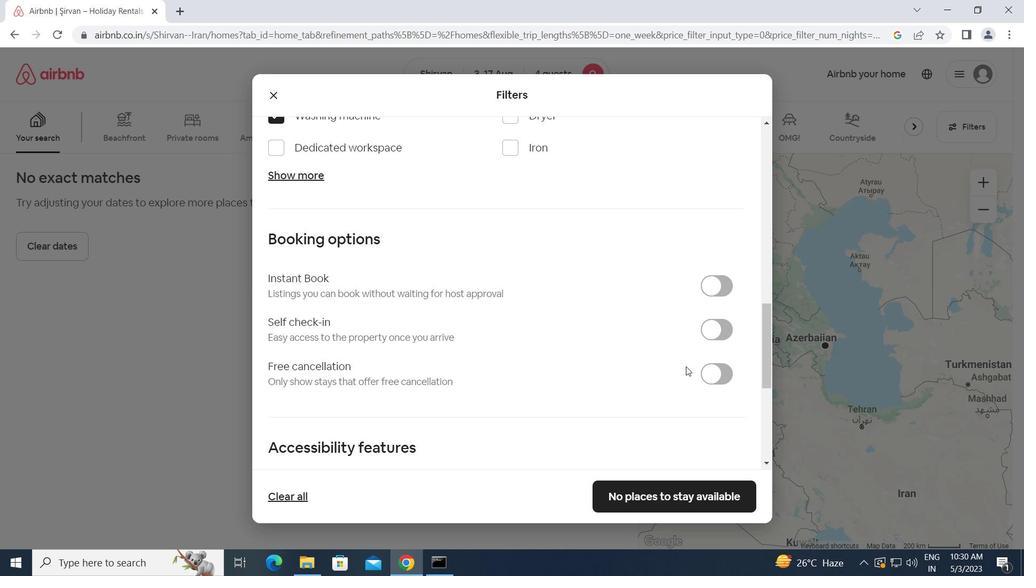 
Action: Mouse pressed left at (708, 324)
Screenshot: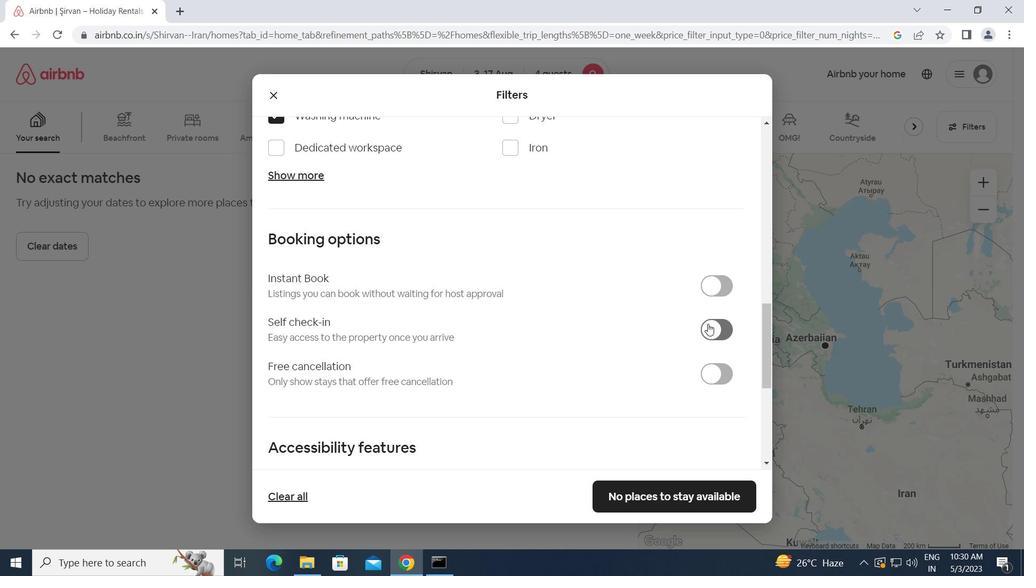 
Action: Mouse moved to (618, 355)
Screenshot: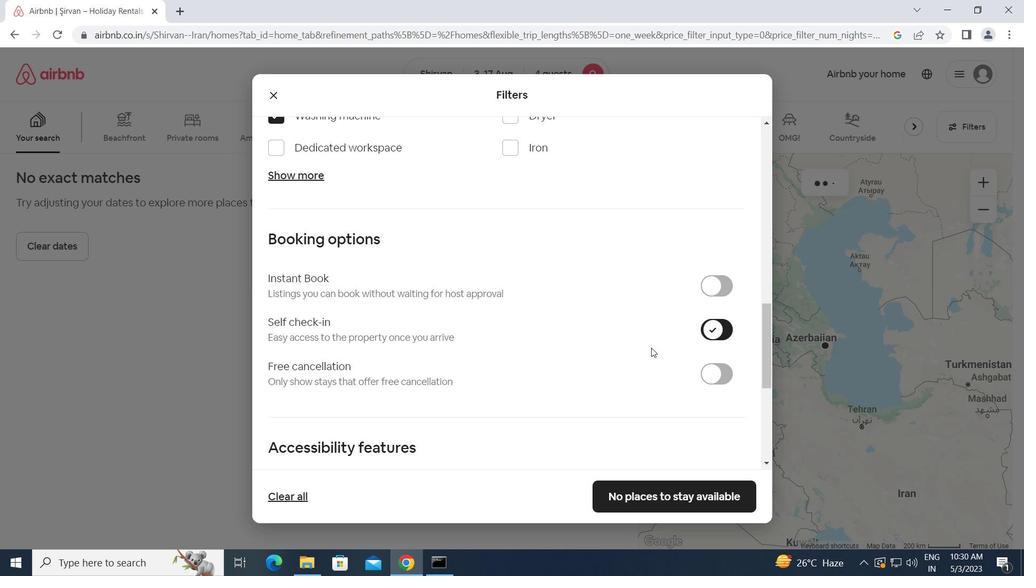 
Action: Mouse scrolled (618, 354) with delta (0, 0)
Screenshot: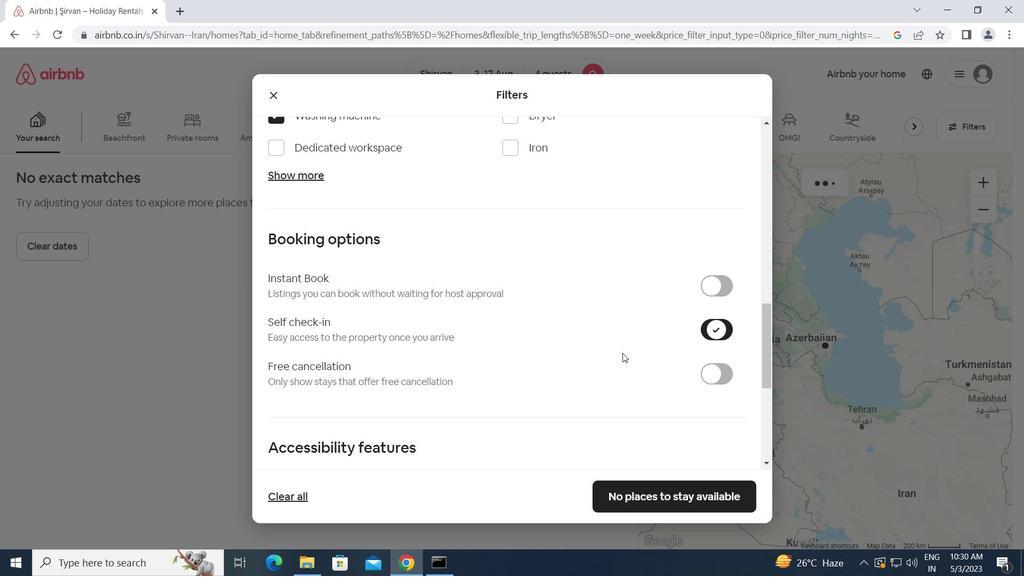 
Action: Mouse scrolled (618, 354) with delta (0, 0)
Screenshot: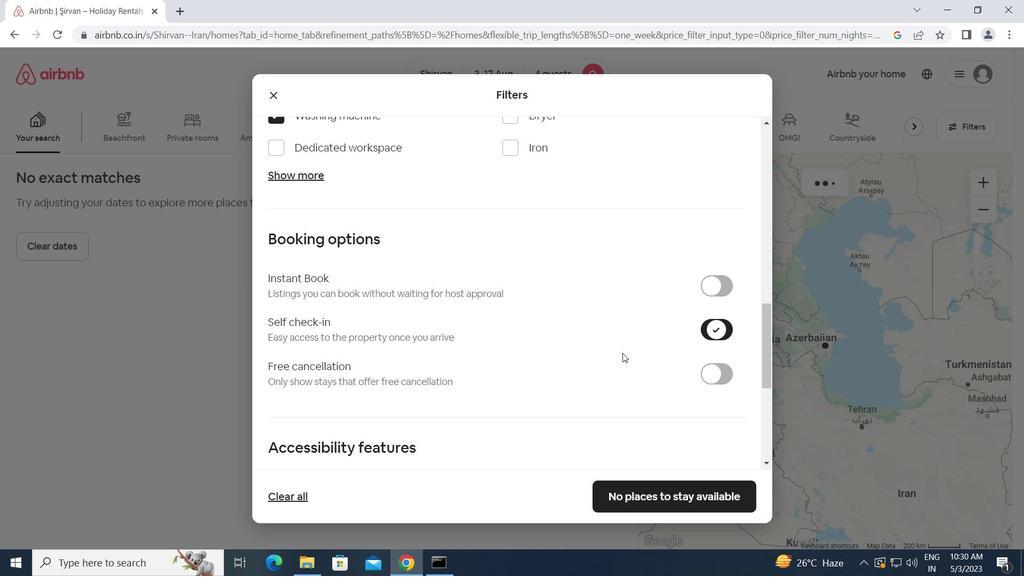 
Action: Mouse moved to (617, 355)
Screenshot: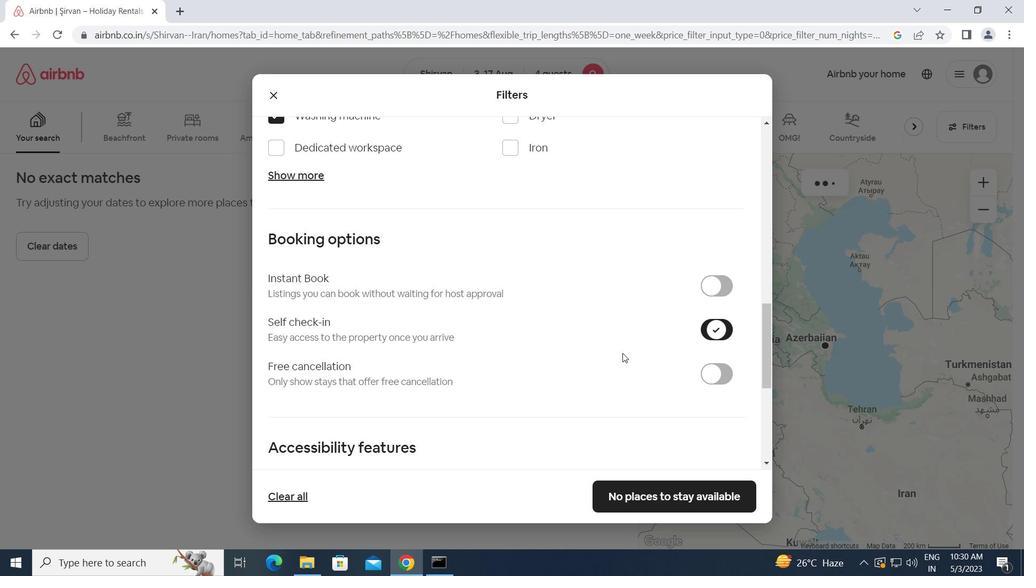 
Action: Mouse scrolled (617, 354) with delta (0, 0)
Screenshot: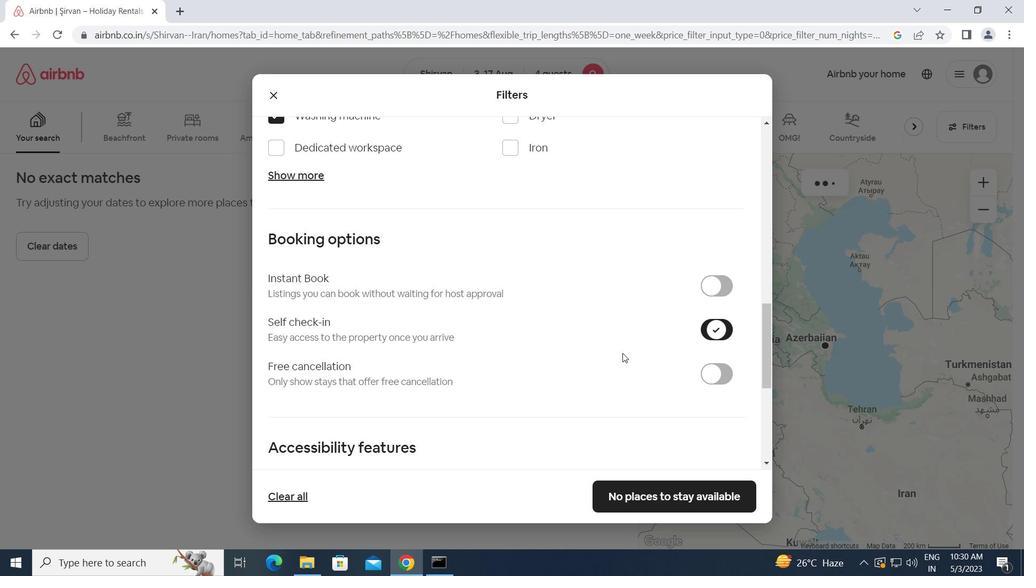 
Action: Mouse scrolled (617, 354) with delta (0, 0)
Screenshot: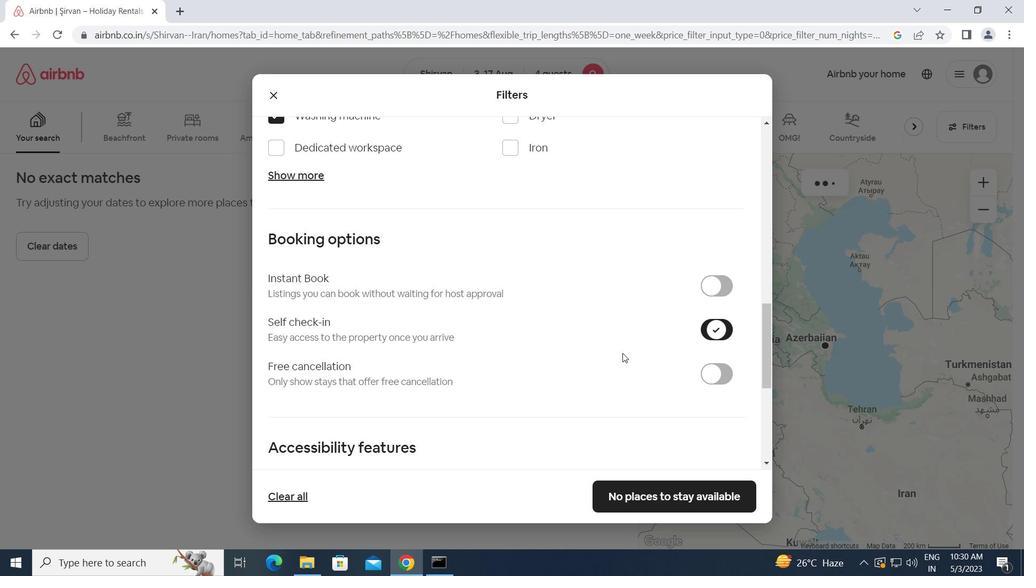 
Action: Mouse scrolled (617, 354) with delta (0, 0)
Screenshot: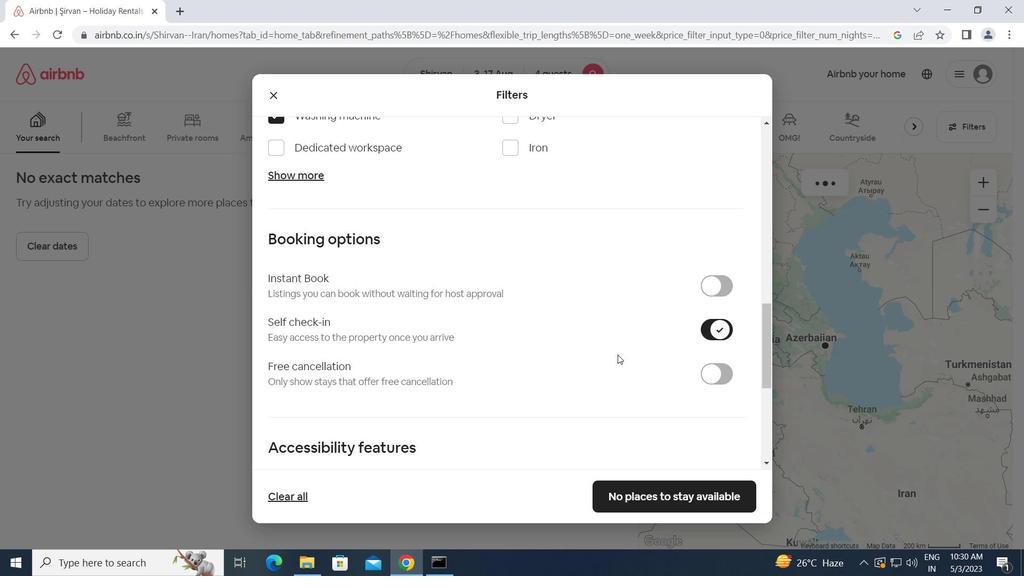 
Action: Mouse moved to (617, 355)
Screenshot: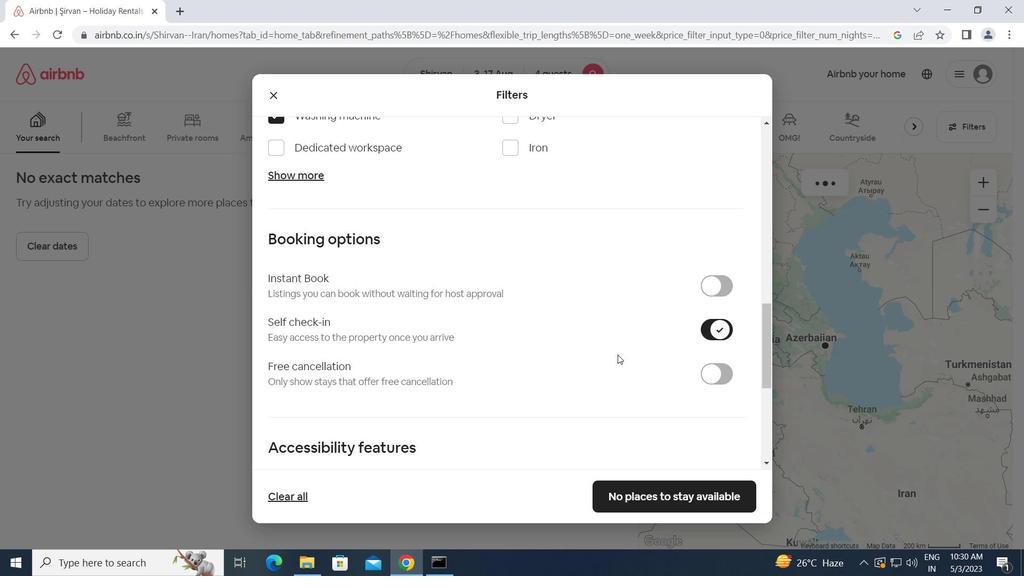 
Action: Mouse scrolled (617, 355) with delta (0, 0)
Screenshot: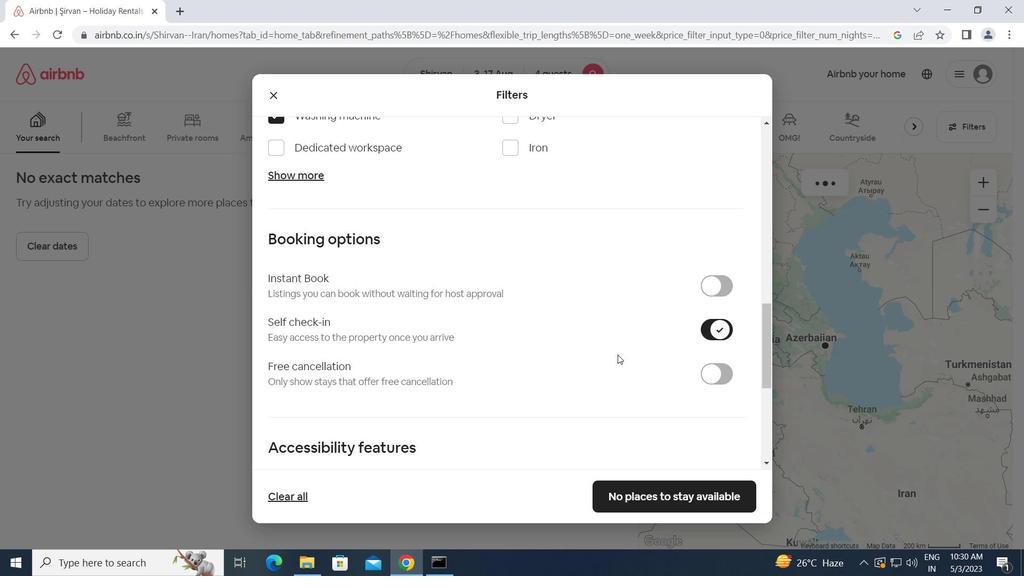 
Action: Mouse scrolled (617, 355) with delta (0, 0)
Screenshot: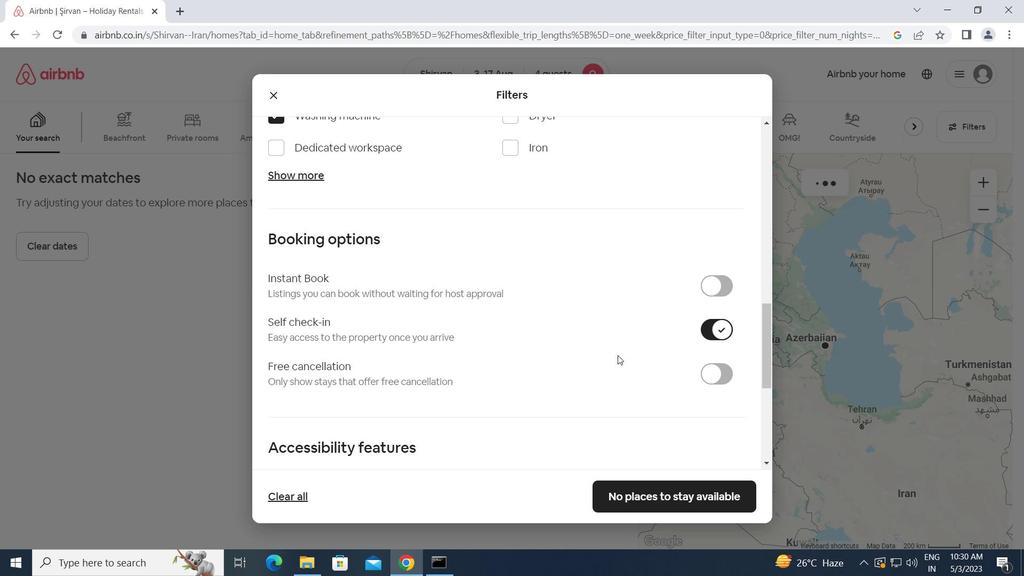 
Action: Mouse scrolled (617, 355) with delta (0, 0)
Screenshot: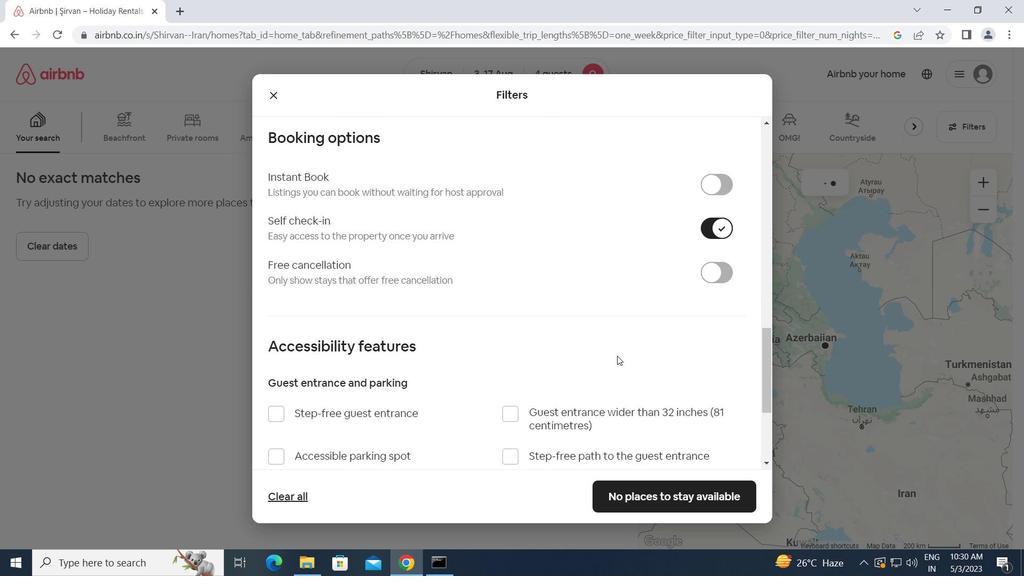 
Action: Mouse scrolled (617, 355) with delta (0, 0)
Screenshot: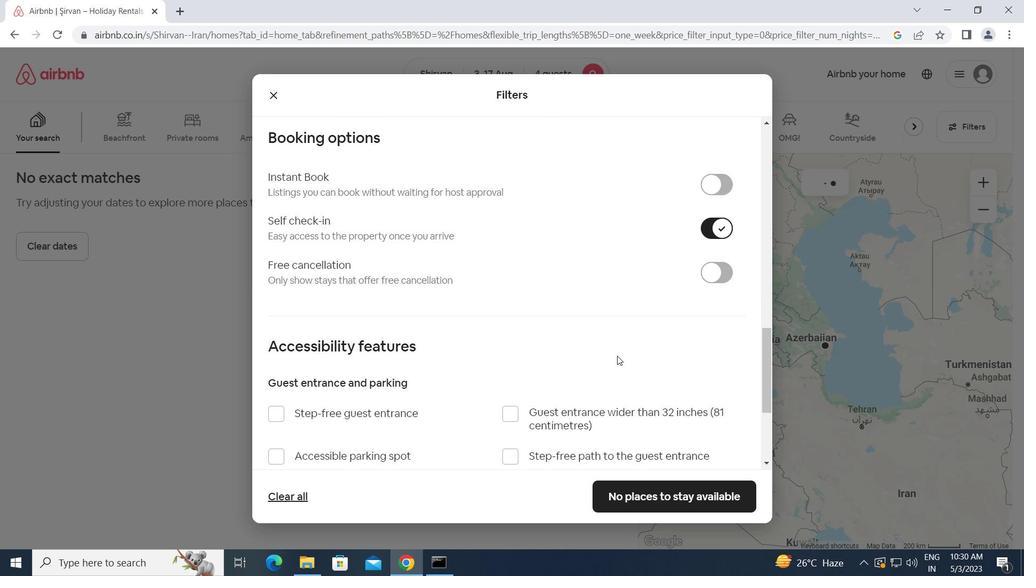 
Action: Mouse scrolled (617, 355) with delta (0, 0)
Screenshot: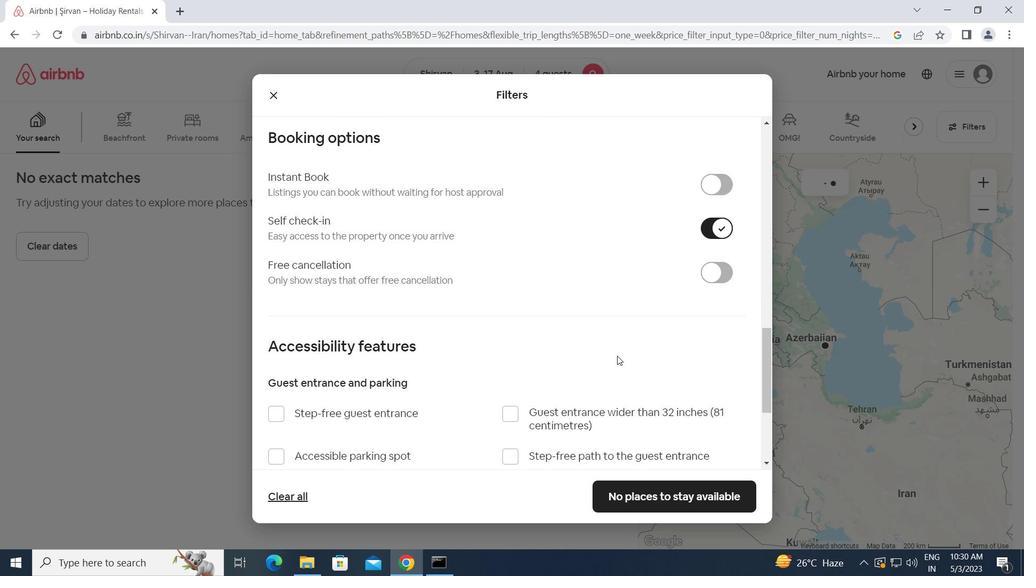 
Action: Mouse scrolled (617, 355) with delta (0, 0)
Screenshot: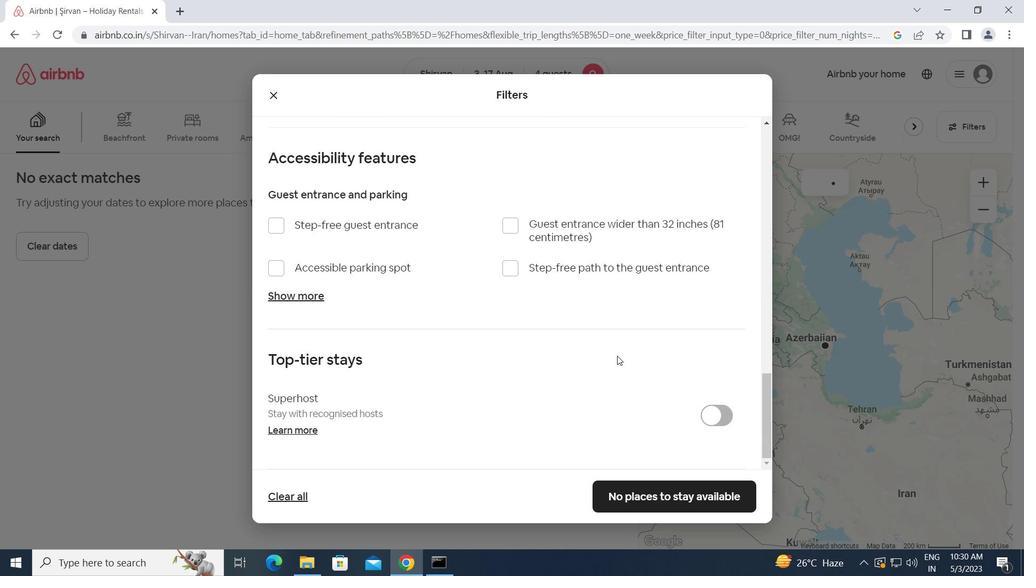 
Action: Mouse scrolled (617, 355) with delta (0, 0)
Screenshot: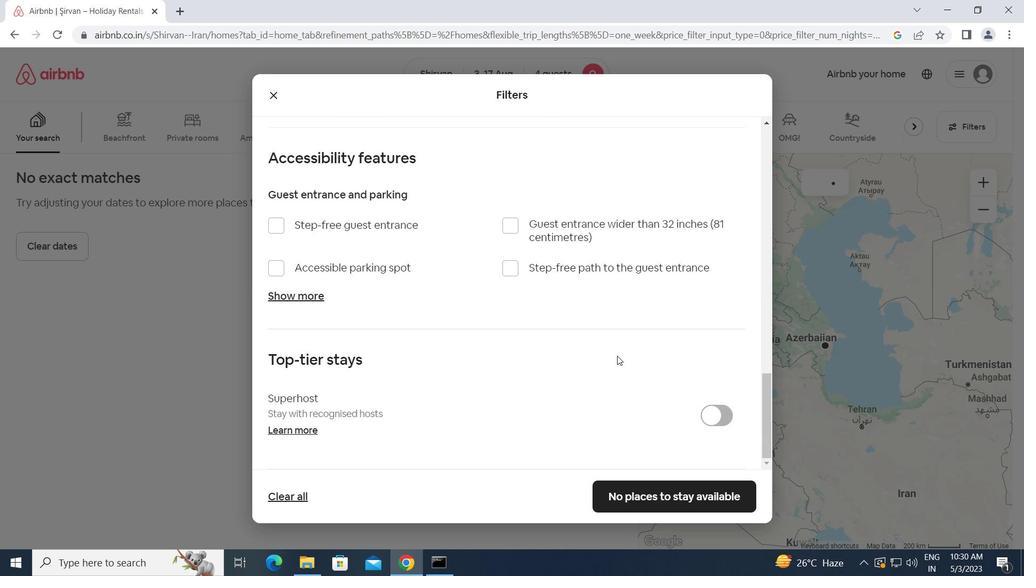 
Action: Mouse moved to (616, 355)
Screenshot: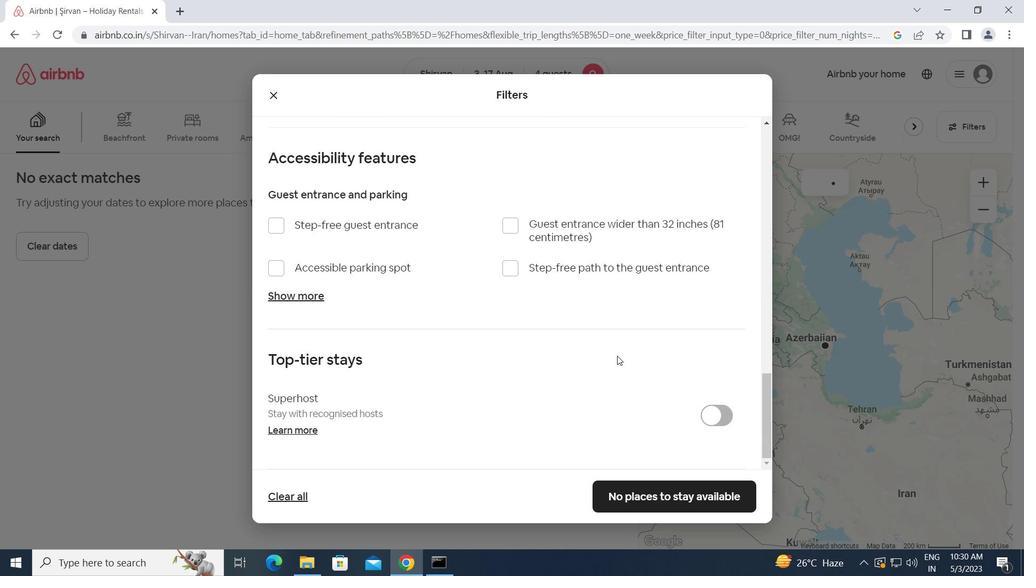 
Action: Mouse scrolled (616, 355) with delta (0, 0)
Screenshot: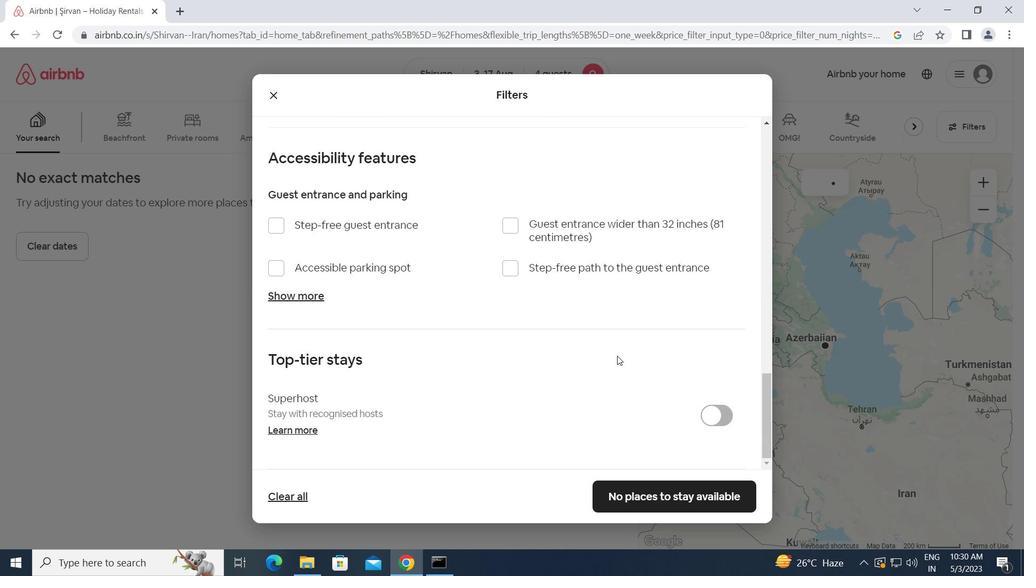 
Action: Mouse scrolled (616, 355) with delta (0, 0)
Screenshot: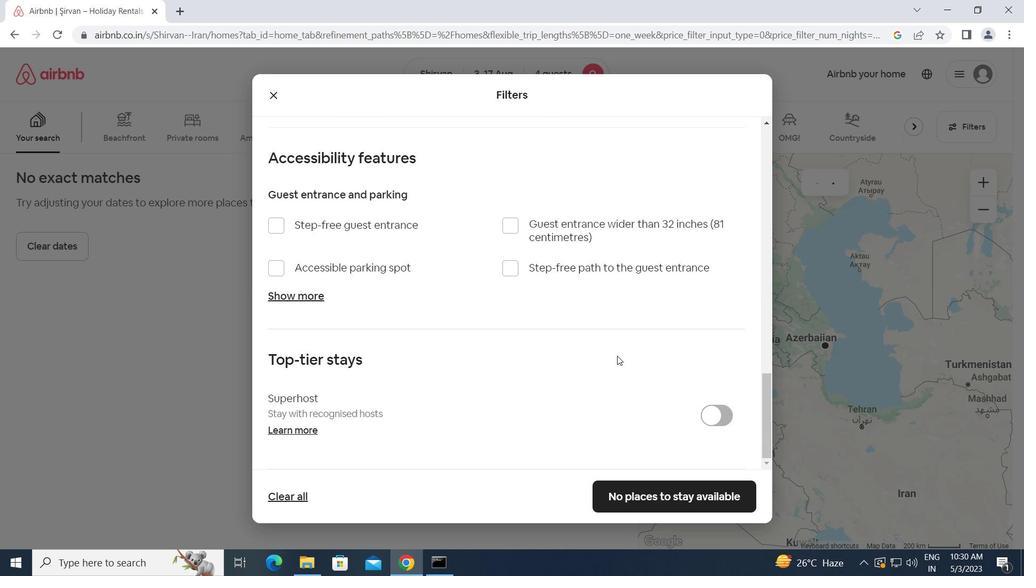
Action: Mouse moved to (620, 490)
Screenshot: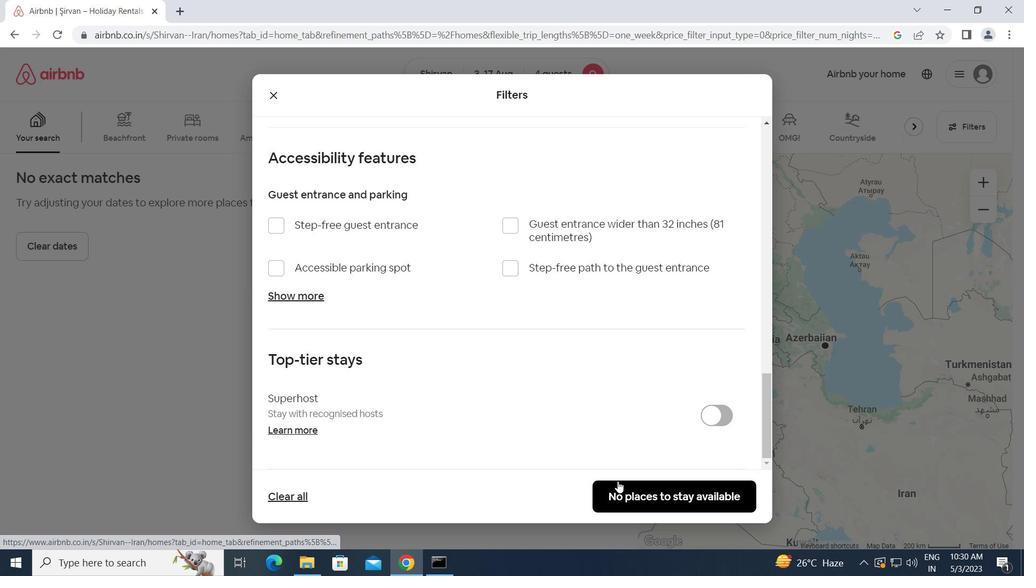 
Action: Mouse pressed left at (620, 490)
Screenshot: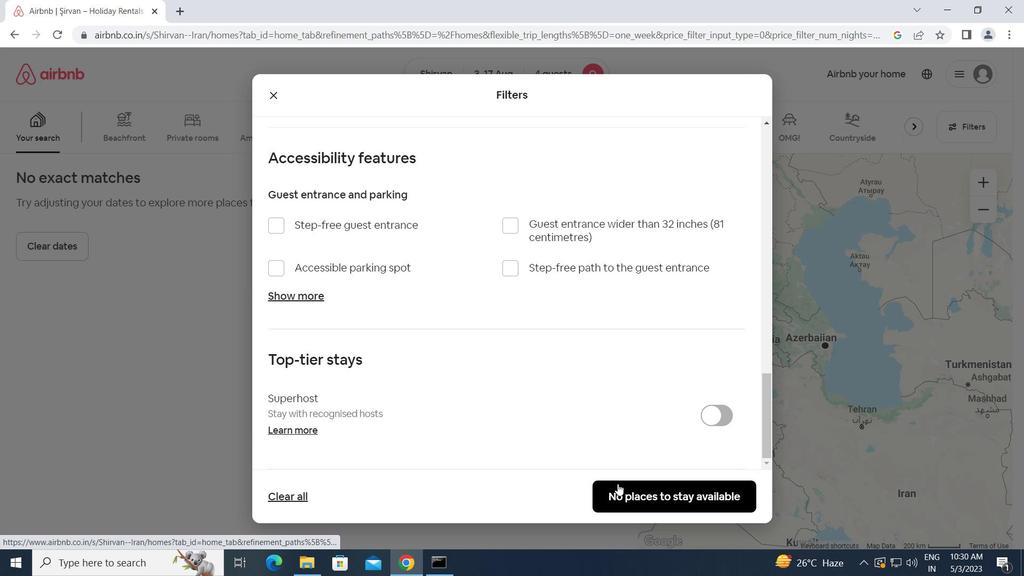 
Action: Mouse moved to (620, 489)
Screenshot: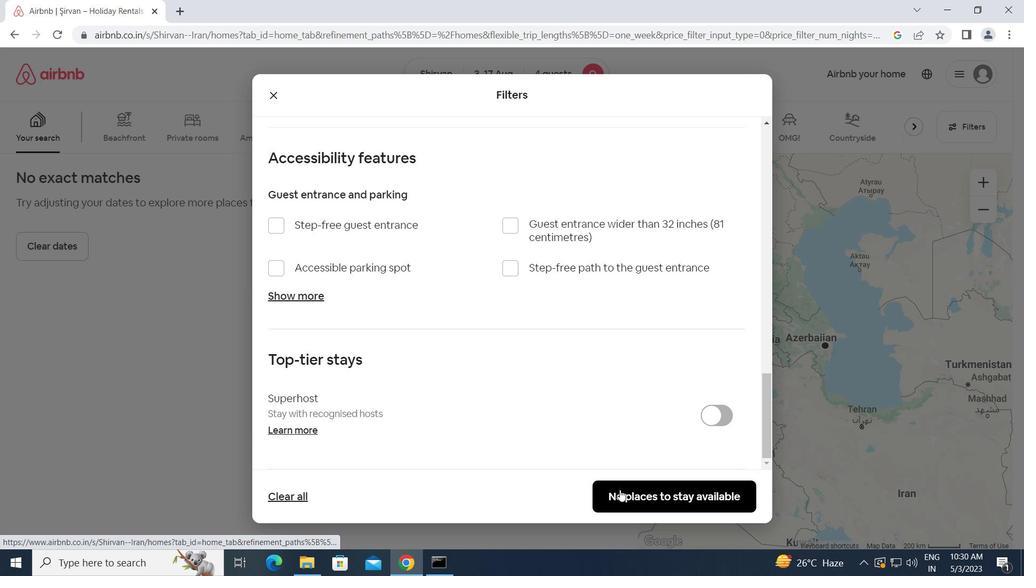 
